 Task: Search one way flight ticket for 1 adult, 5 children, 2 infants in seat and 1 infant on lap in first from Raleigh: Raleigh-durham International Airport to Greensboro: Piedmont Triad International Airport on 5-1-2023. Choice of flights is JetBlue. Number of bags: 7 checked bags. Price is upto 97000. Outbound departure time preference is 15:00.
Action: Mouse moved to (231, 305)
Screenshot: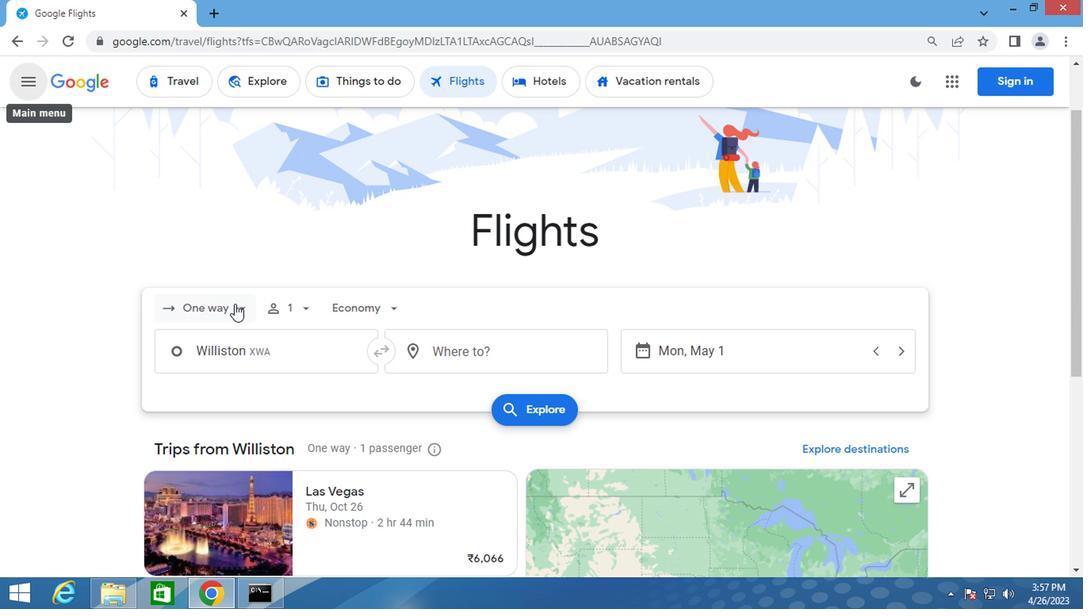 
Action: Mouse pressed left at (231, 305)
Screenshot: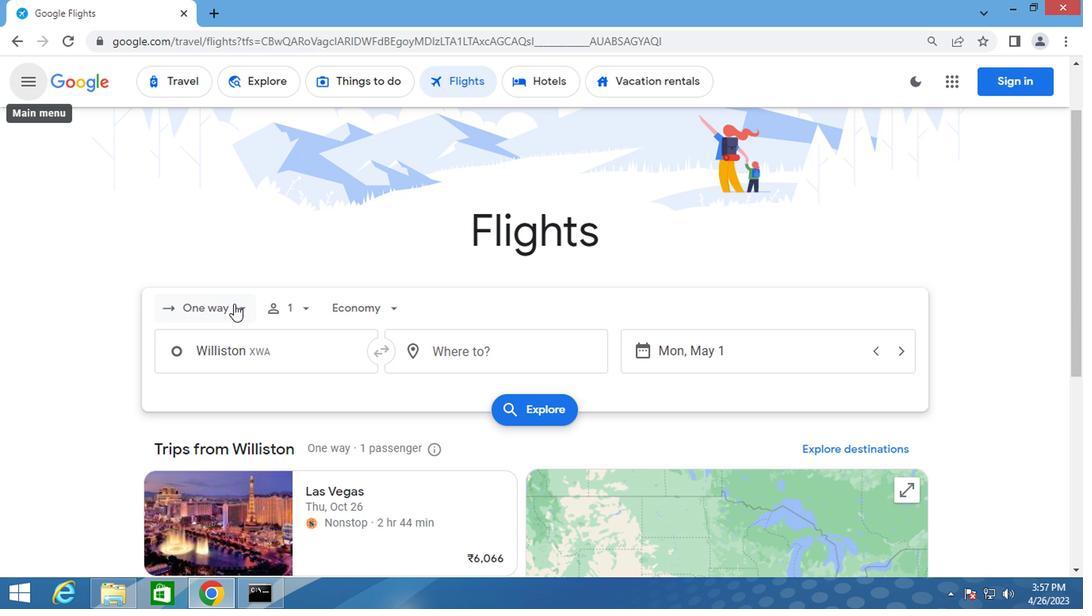 
Action: Mouse moved to (217, 376)
Screenshot: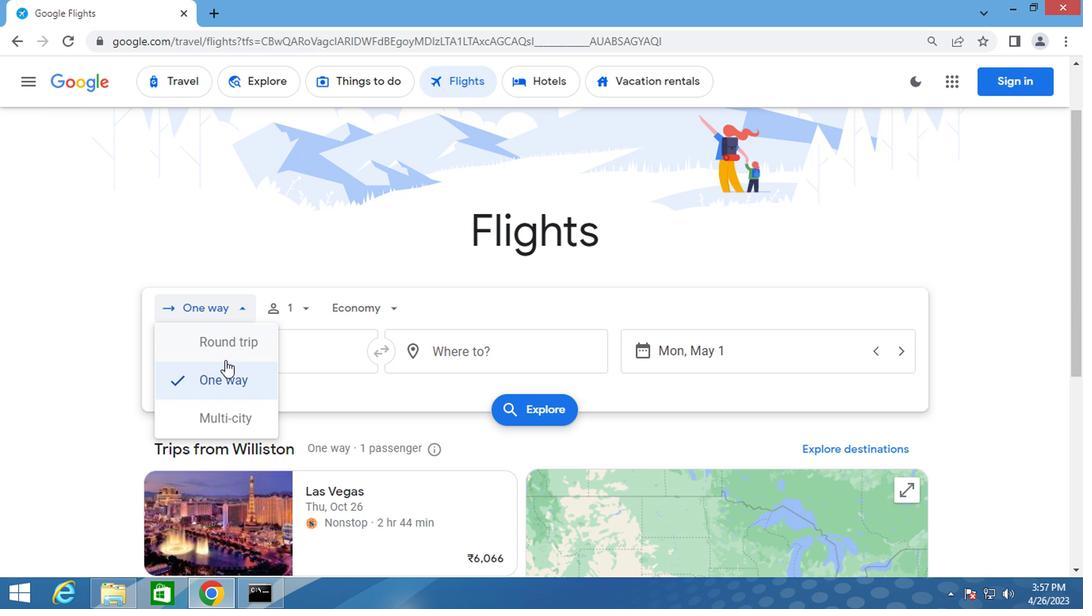 
Action: Mouse pressed left at (217, 376)
Screenshot: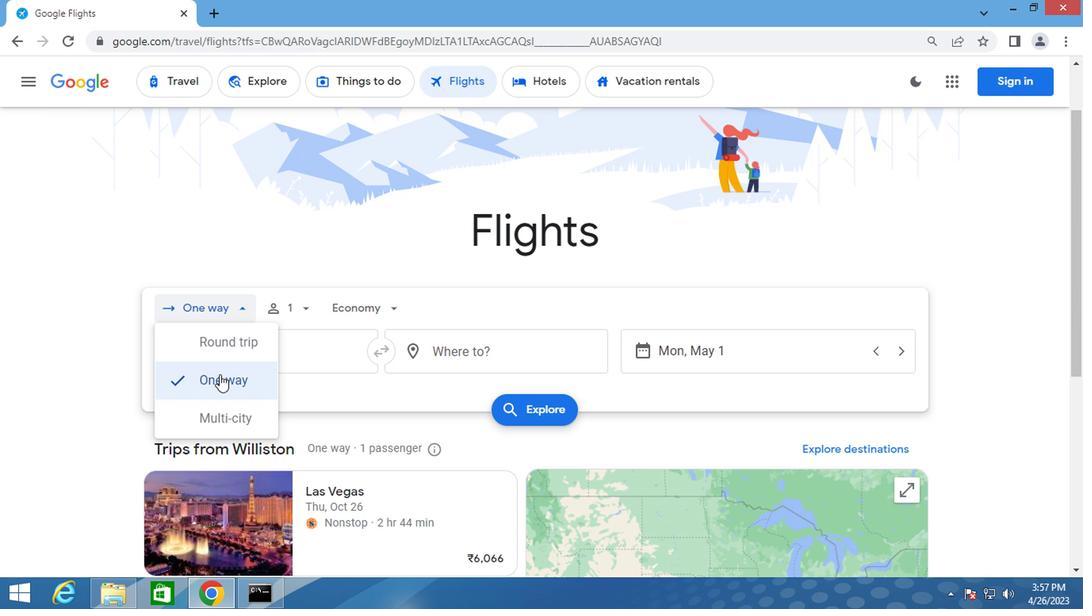 
Action: Mouse moved to (295, 317)
Screenshot: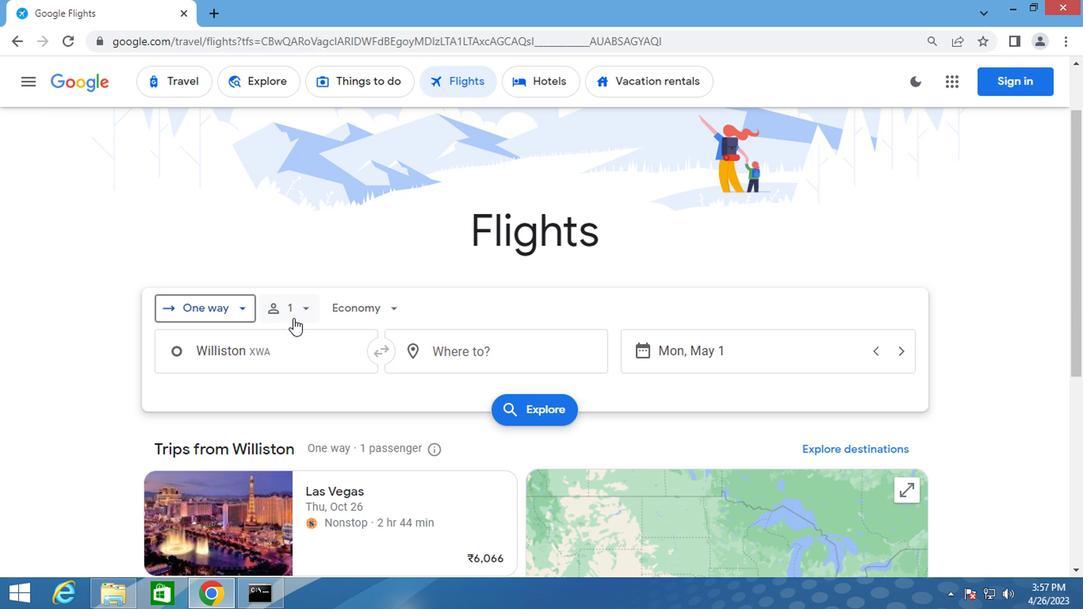 
Action: Mouse pressed left at (295, 317)
Screenshot: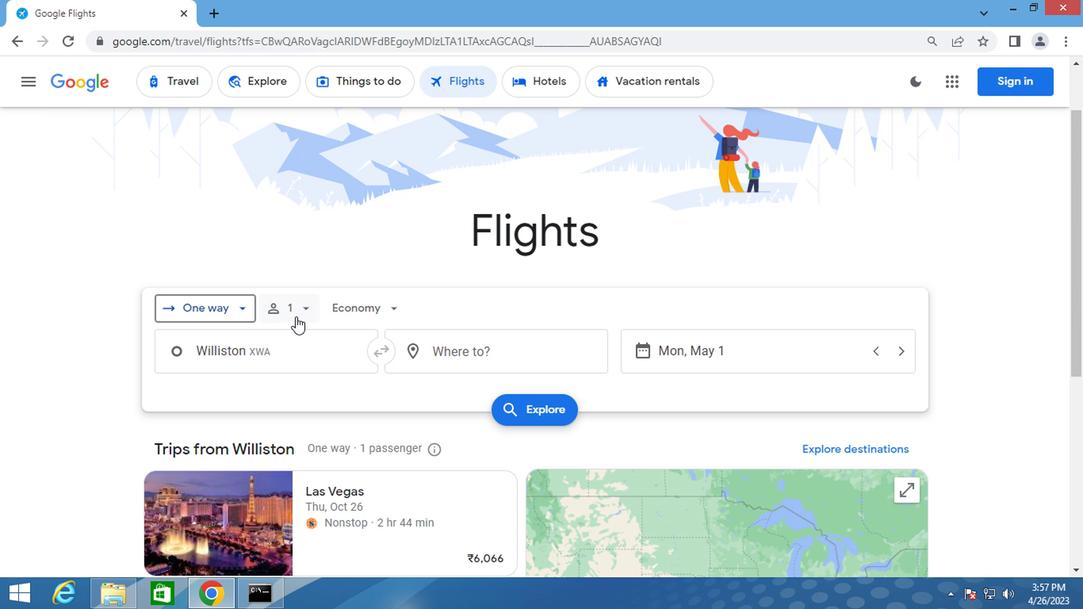 
Action: Mouse moved to (420, 384)
Screenshot: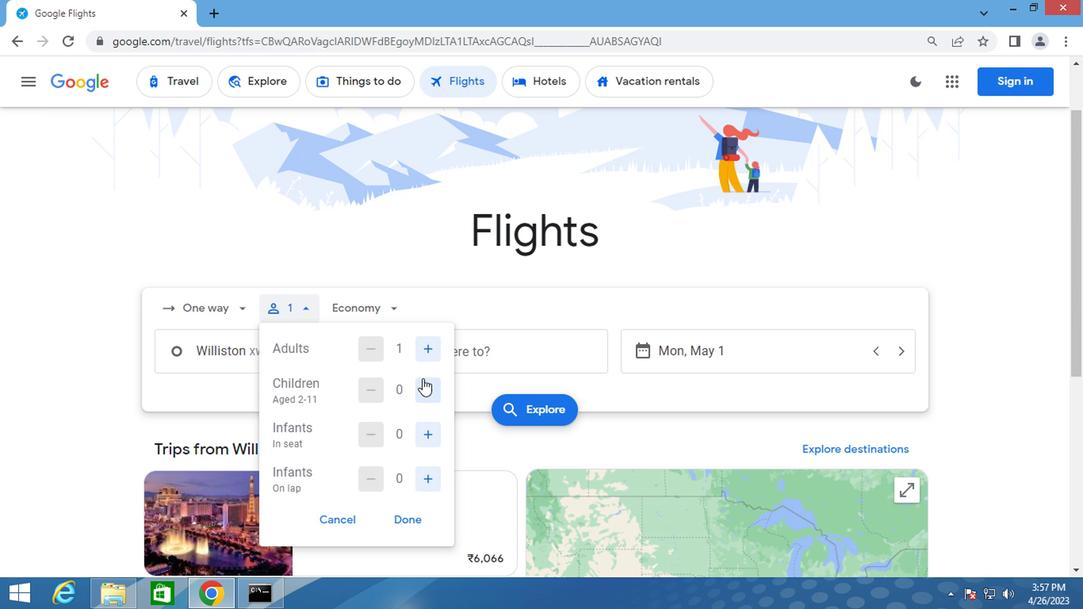 
Action: Mouse pressed left at (420, 384)
Screenshot: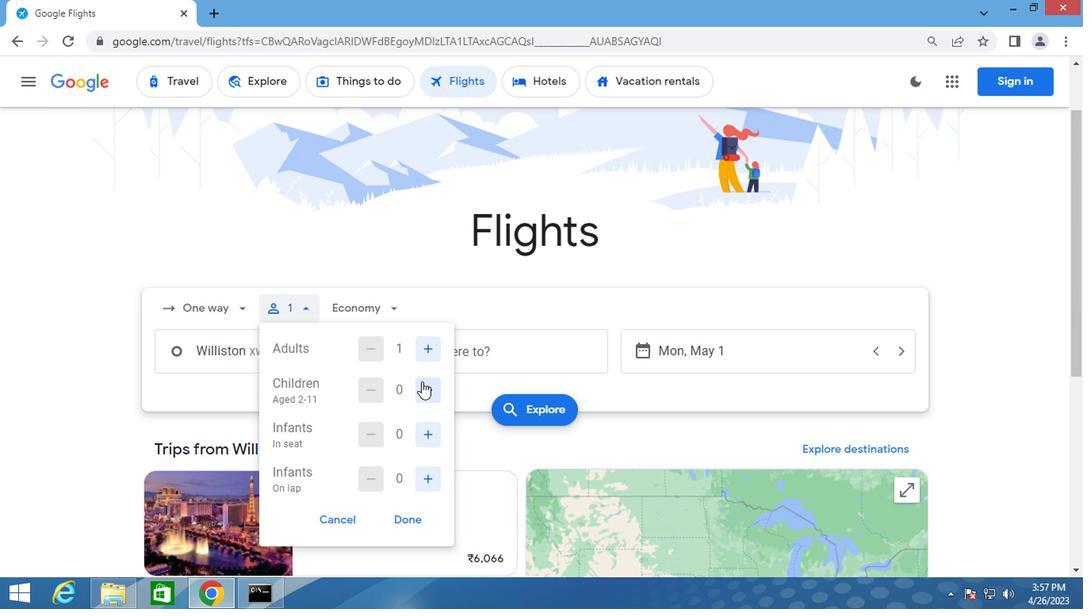 
Action: Mouse pressed left at (420, 384)
Screenshot: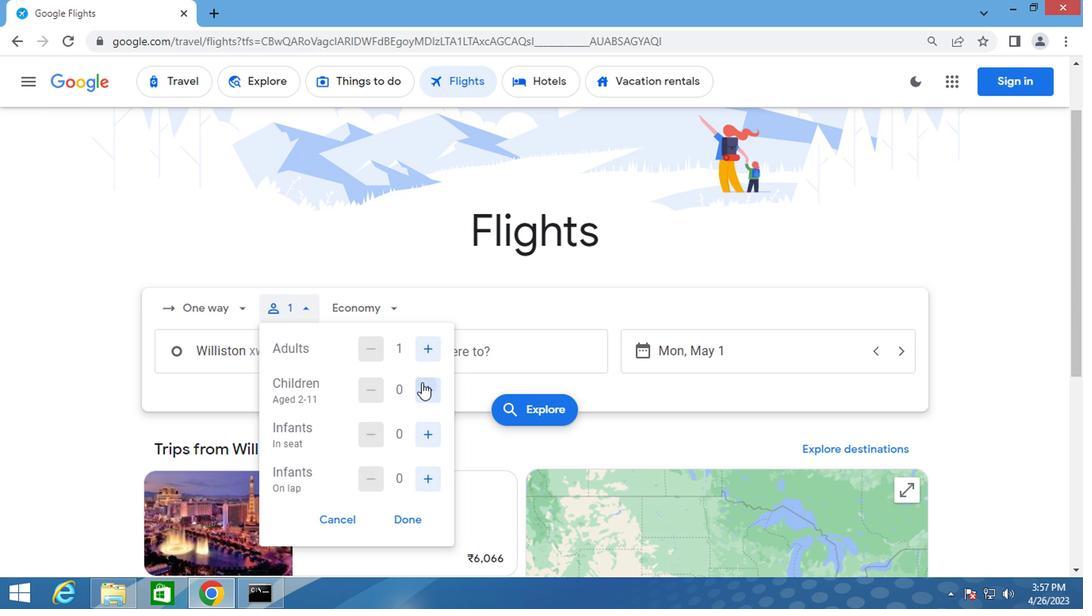 
Action: Mouse moved to (421, 384)
Screenshot: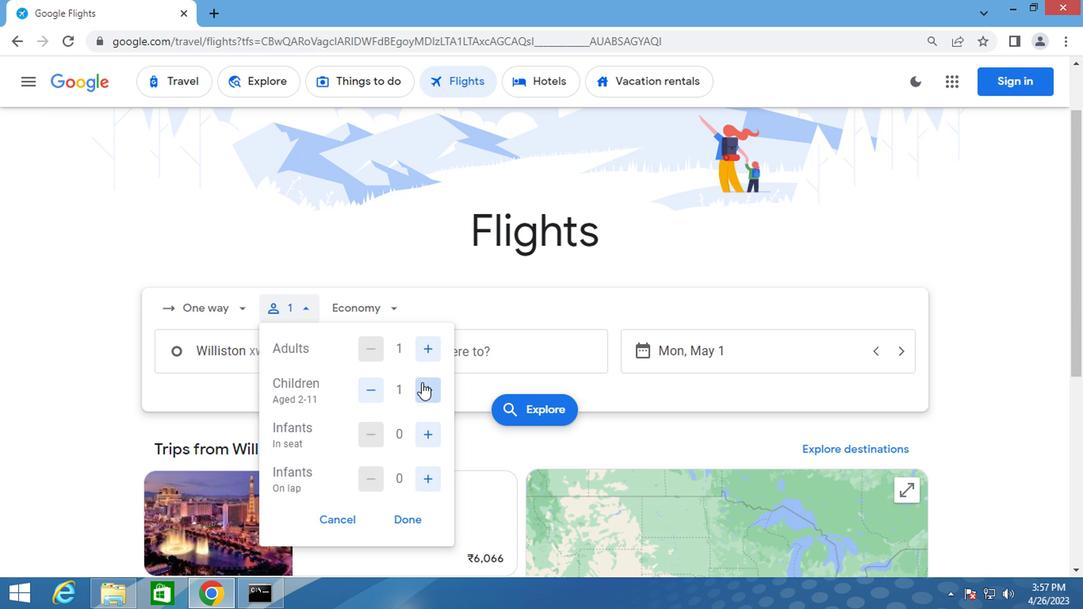 
Action: Mouse pressed left at (421, 384)
Screenshot: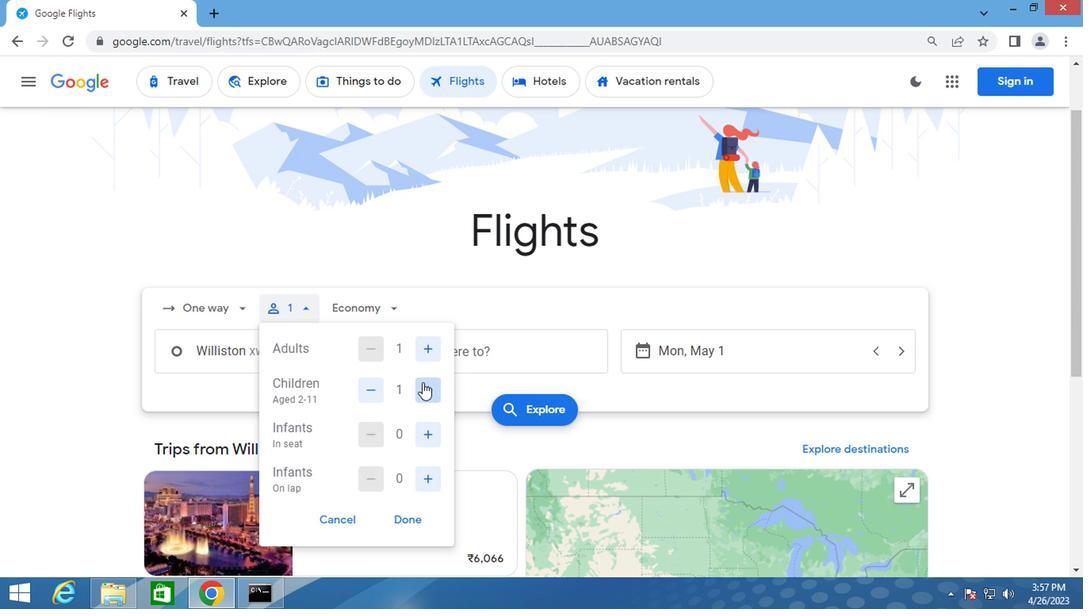 
Action: Mouse moved to (421, 384)
Screenshot: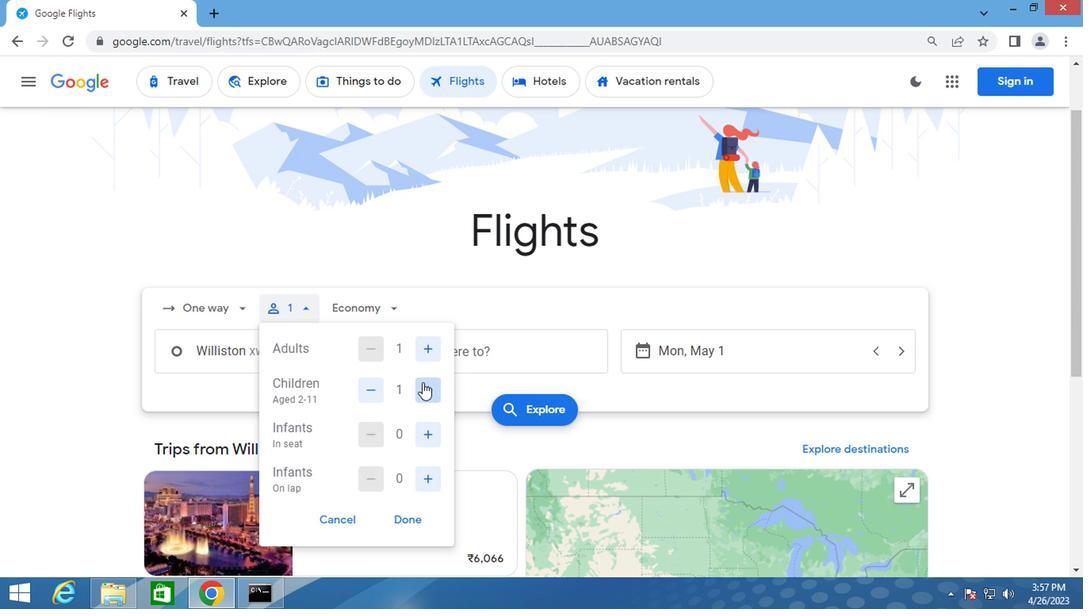 
Action: Mouse pressed left at (421, 384)
Screenshot: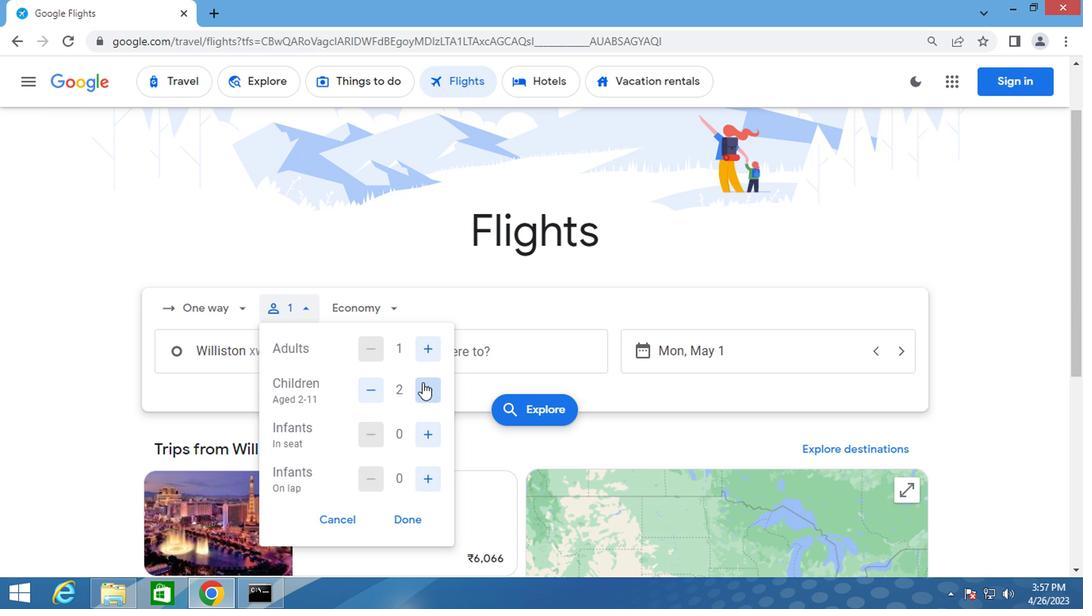 
Action: Mouse pressed left at (421, 384)
Screenshot: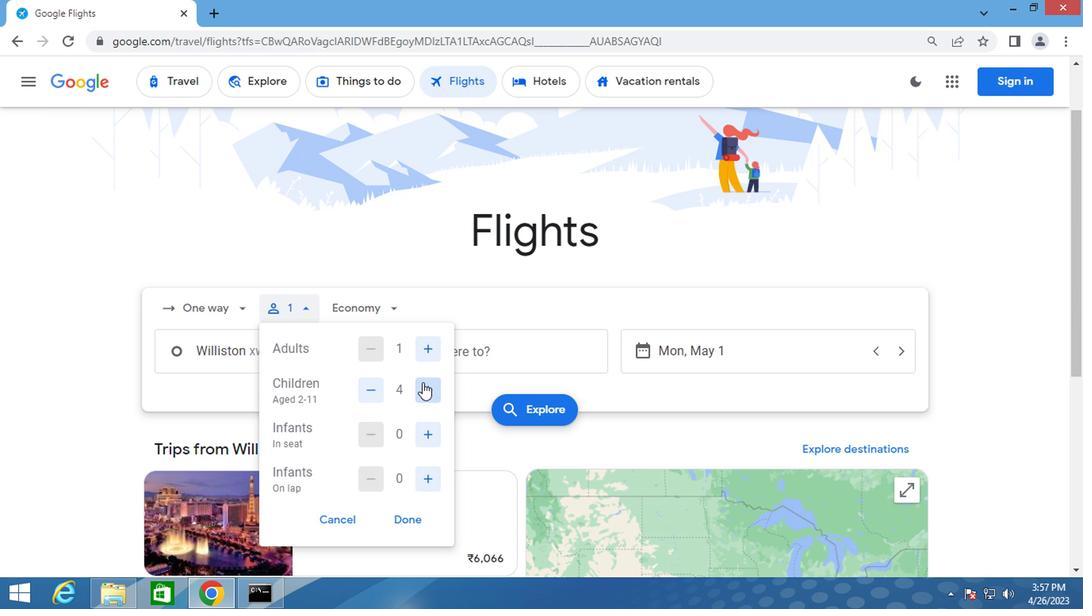 
Action: Mouse moved to (432, 429)
Screenshot: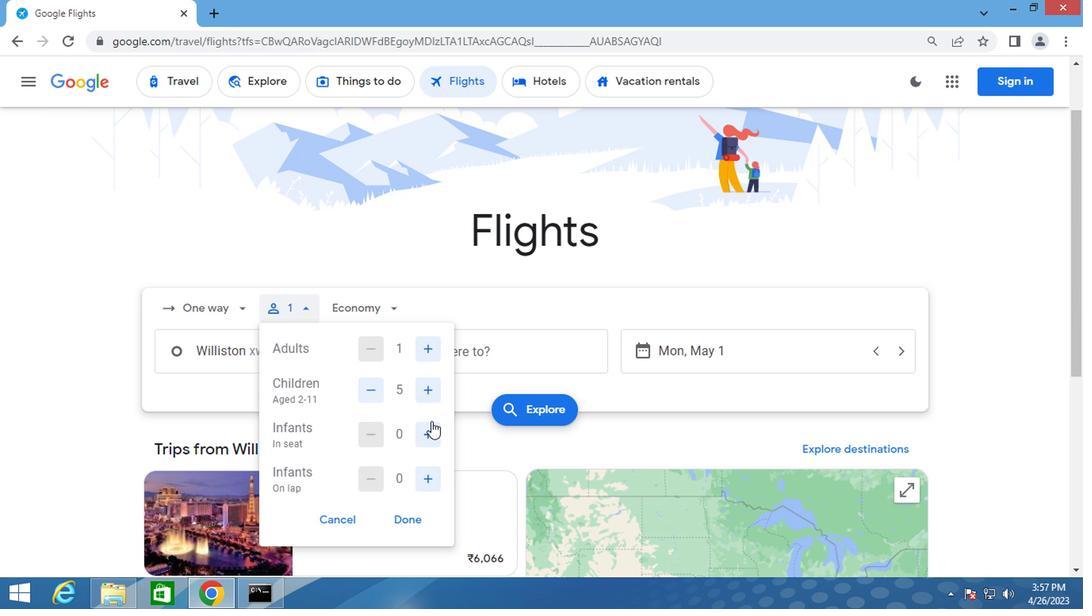 
Action: Mouse pressed left at (432, 429)
Screenshot: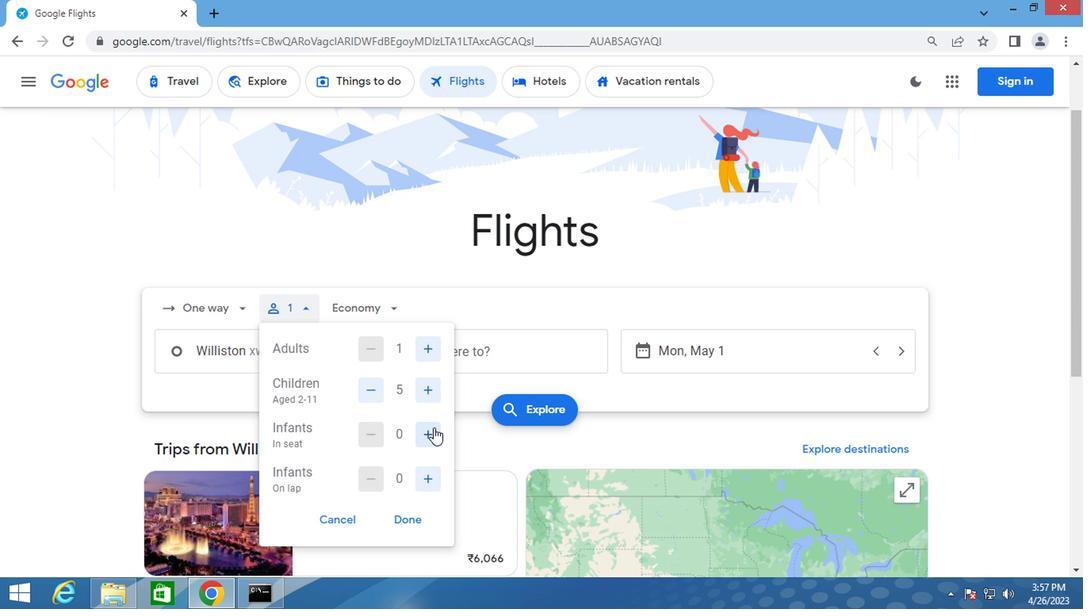 
Action: Mouse pressed left at (432, 429)
Screenshot: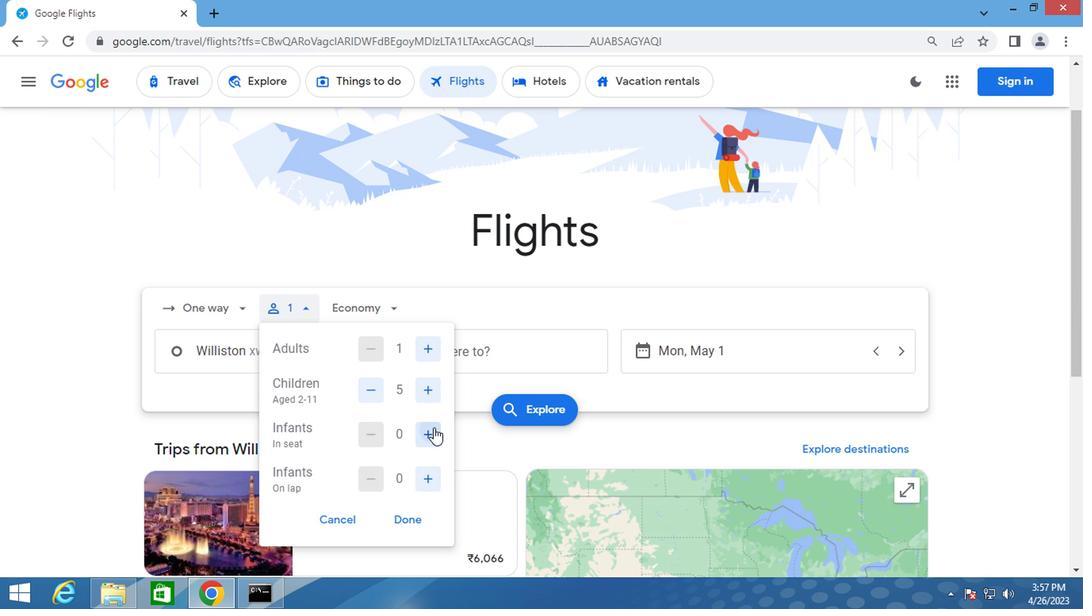 
Action: Mouse moved to (422, 479)
Screenshot: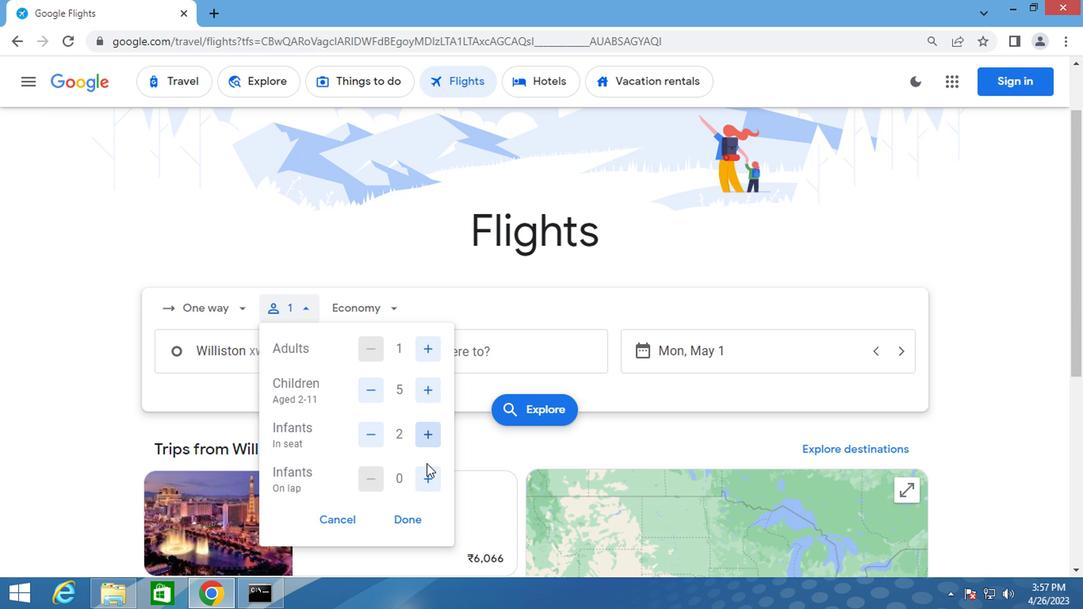
Action: Mouse pressed left at (422, 479)
Screenshot: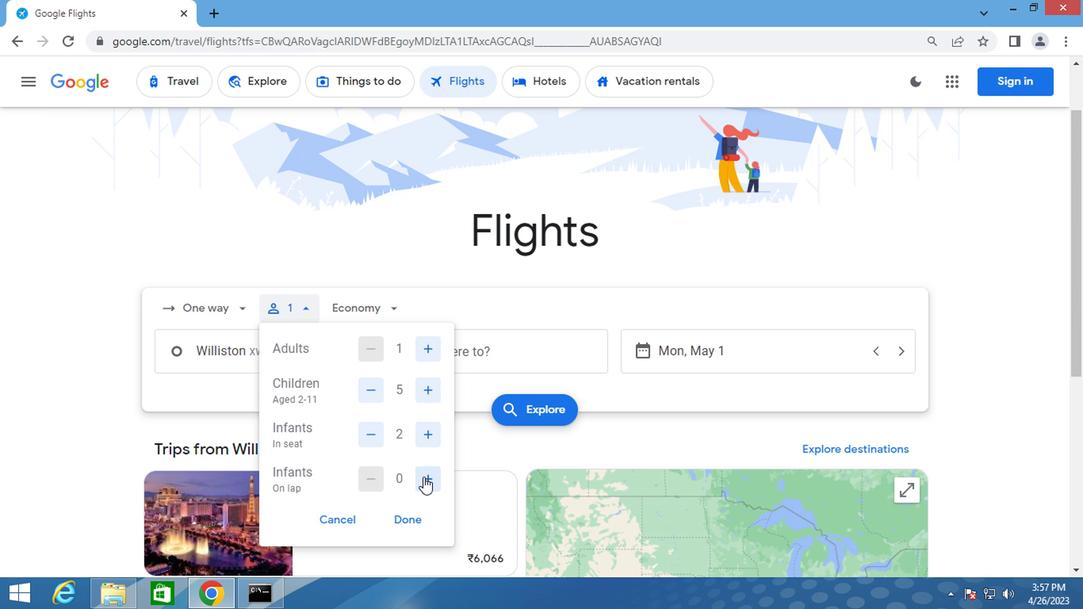 
Action: Mouse moved to (365, 317)
Screenshot: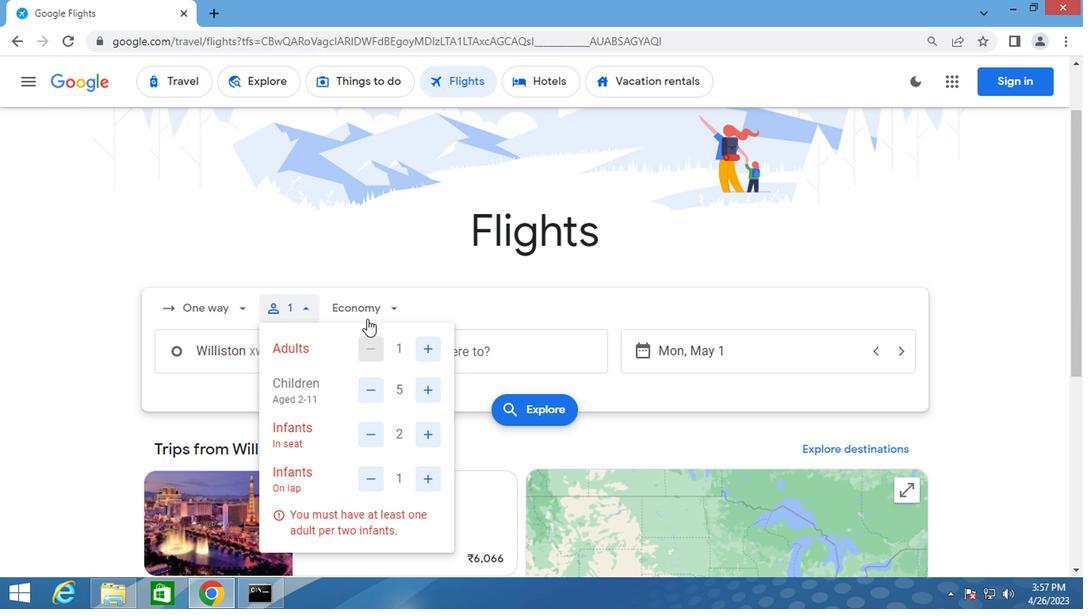 
Action: Mouse pressed left at (365, 317)
Screenshot: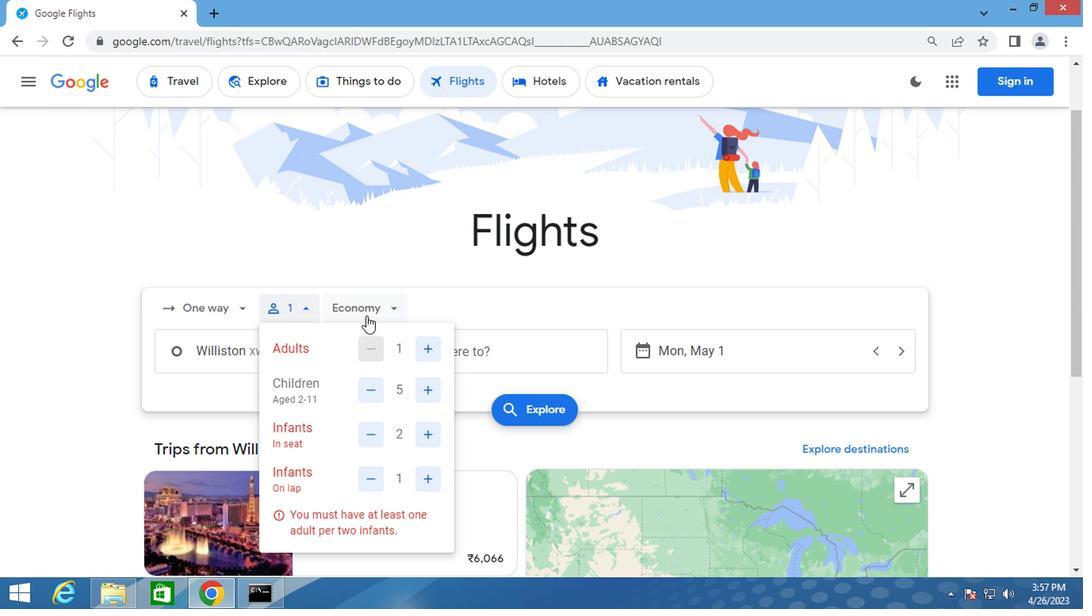 
Action: Mouse moved to (380, 452)
Screenshot: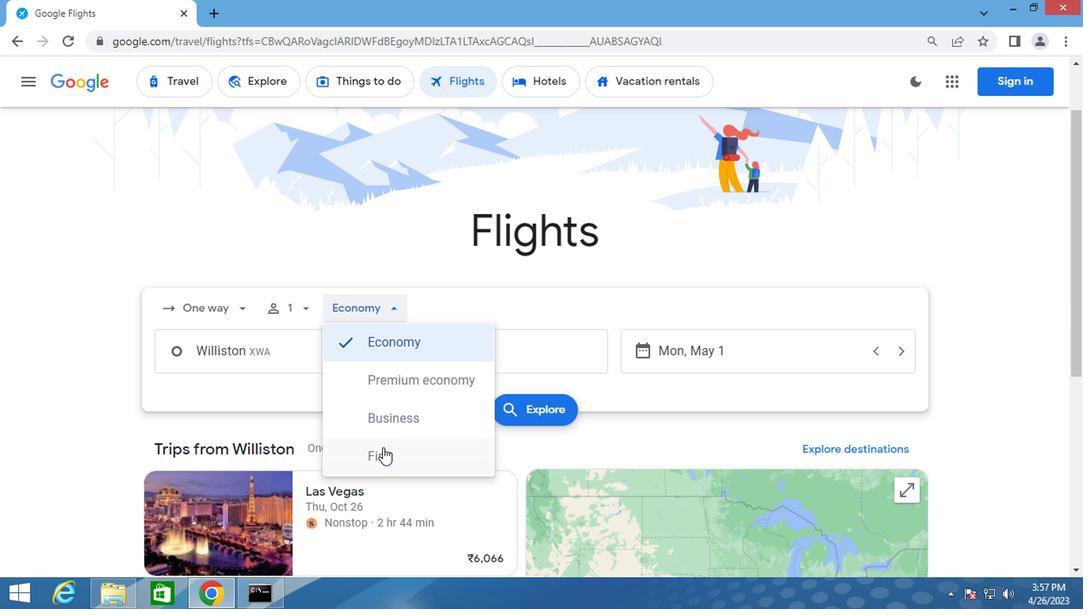 
Action: Mouse pressed left at (380, 452)
Screenshot: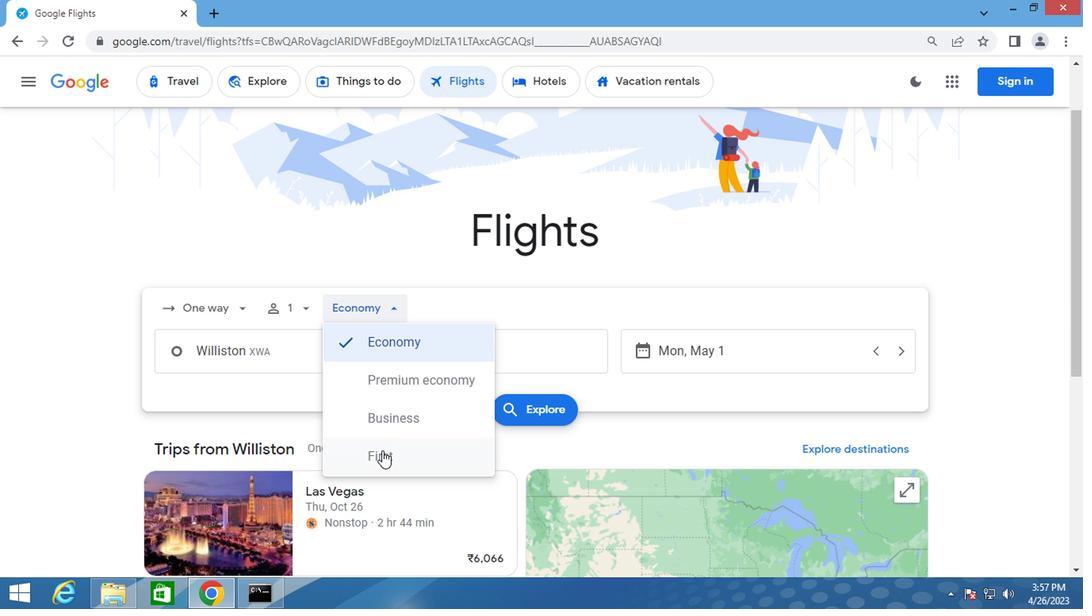 
Action: Mouse moved to (279, 350)
Screenshot: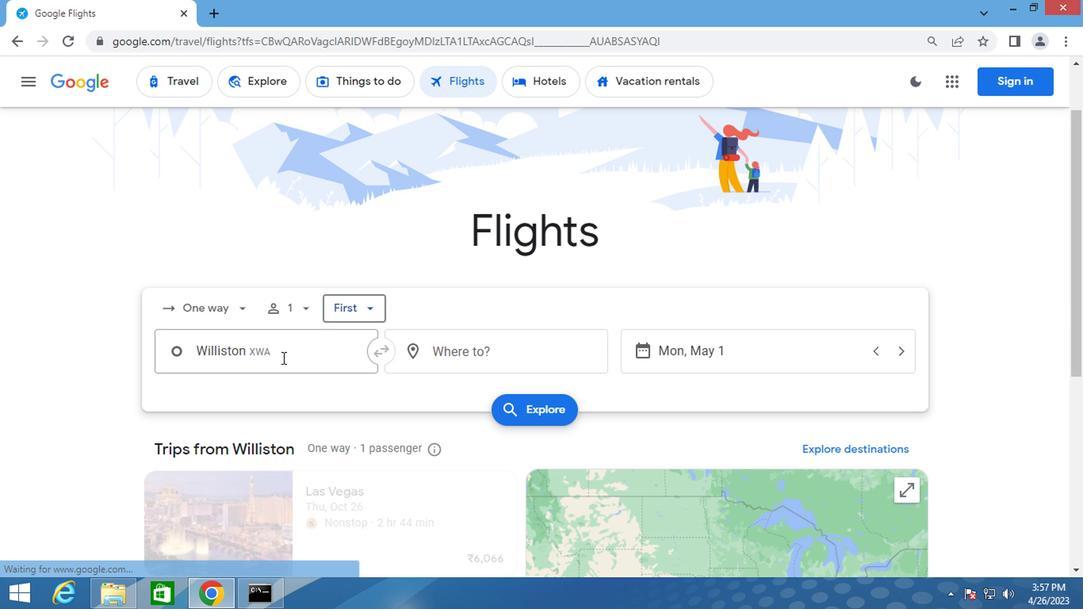 
Action: Mouse pressed left at (279, 350)
Screenshot: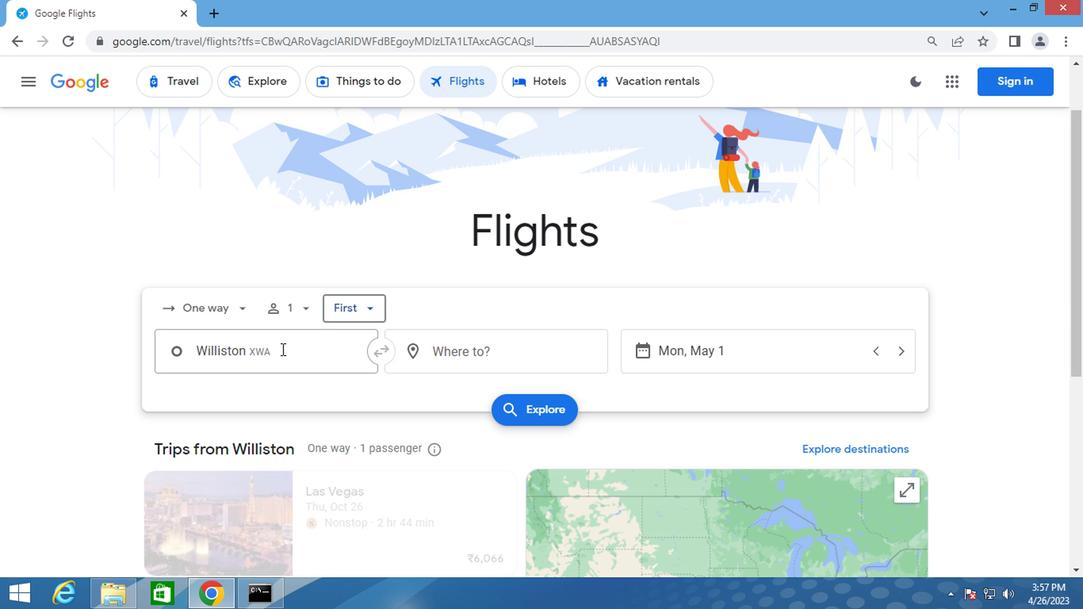 
Action: Mouse moved to (279, 349)
Screenshot: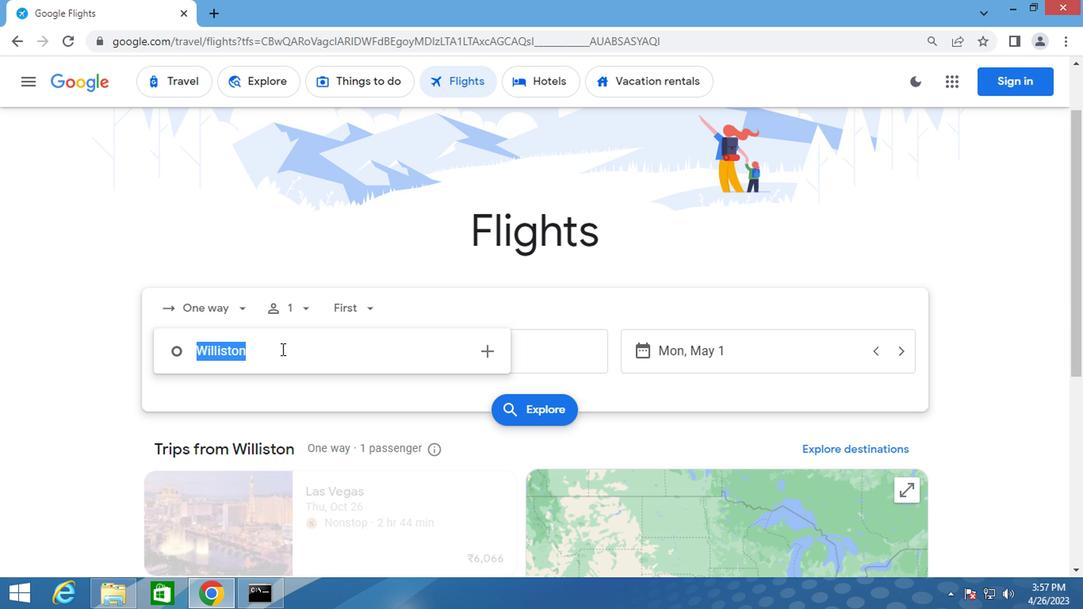 
Action: Key pressed raleigh
Screenshot: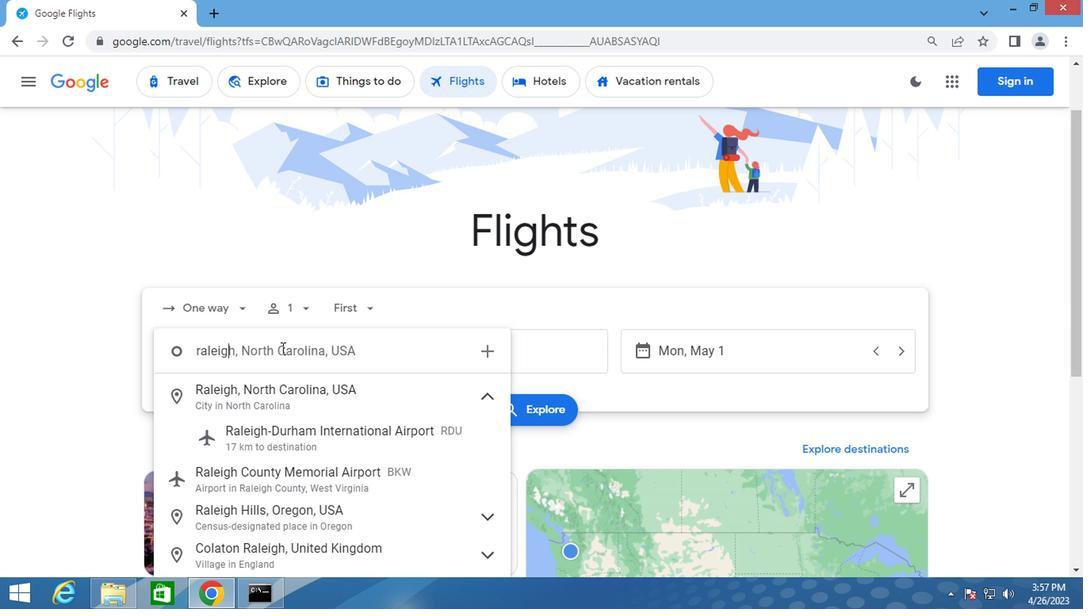 
Action: Mouse moved to (282, 440)
Screenshot: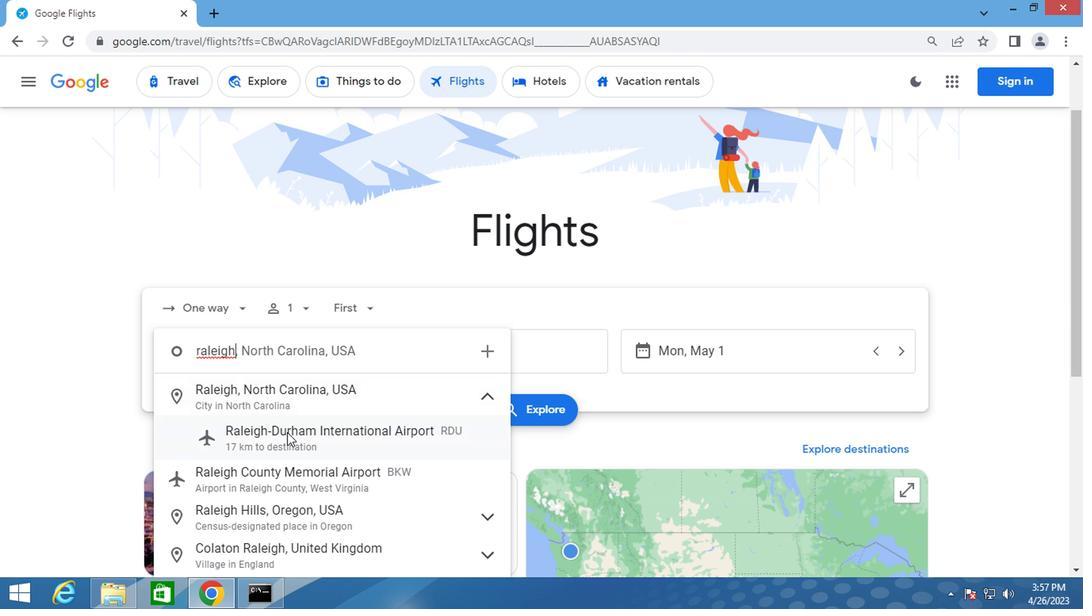 
Action: Mouse pressed left at (282, 440)
Screenshot: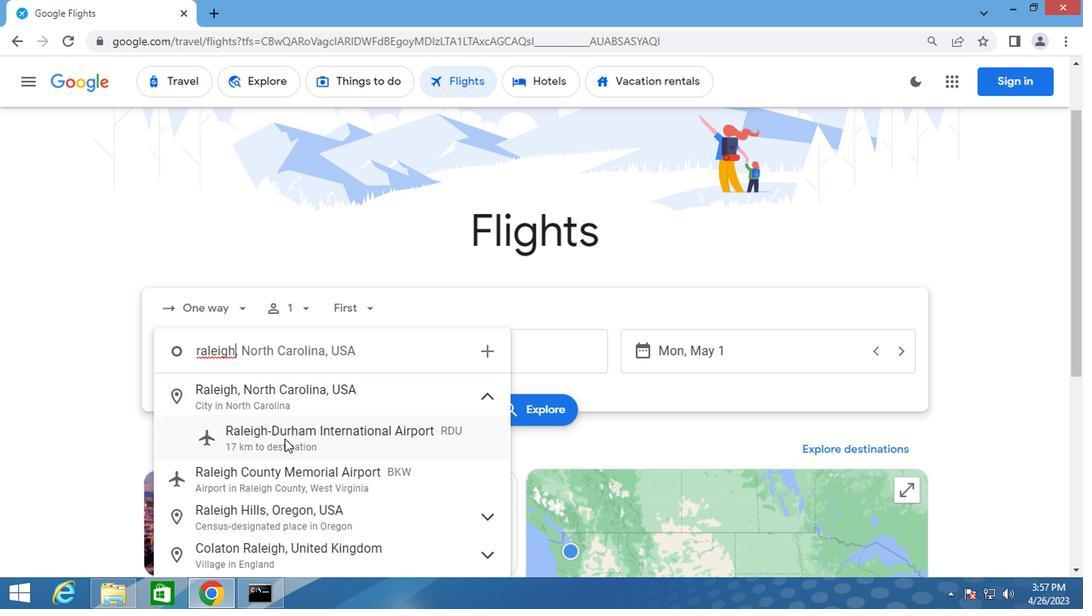
Action: Mouse moved to (454, 352)
Screenshot: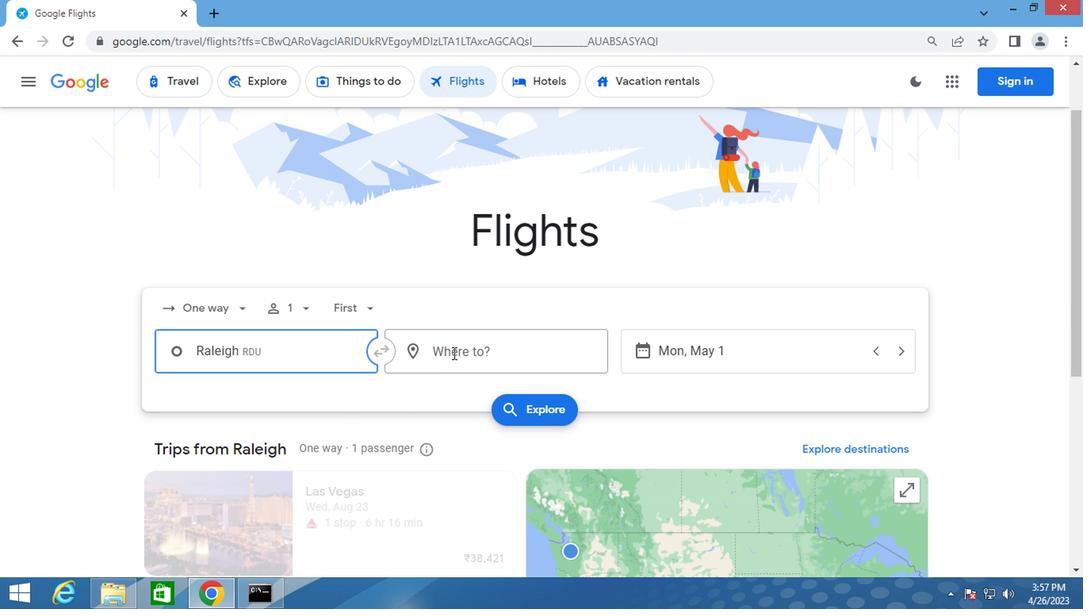 
Action: Mouse pressed left at (454, 352)
Screenshot: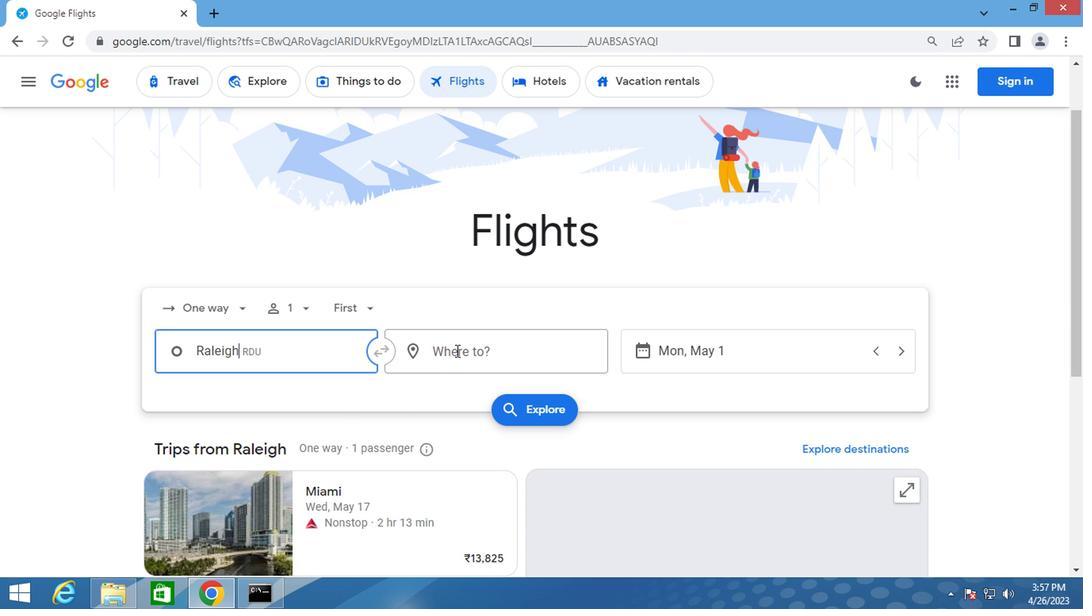 
Action: Key pressed greensboro
Screenshot: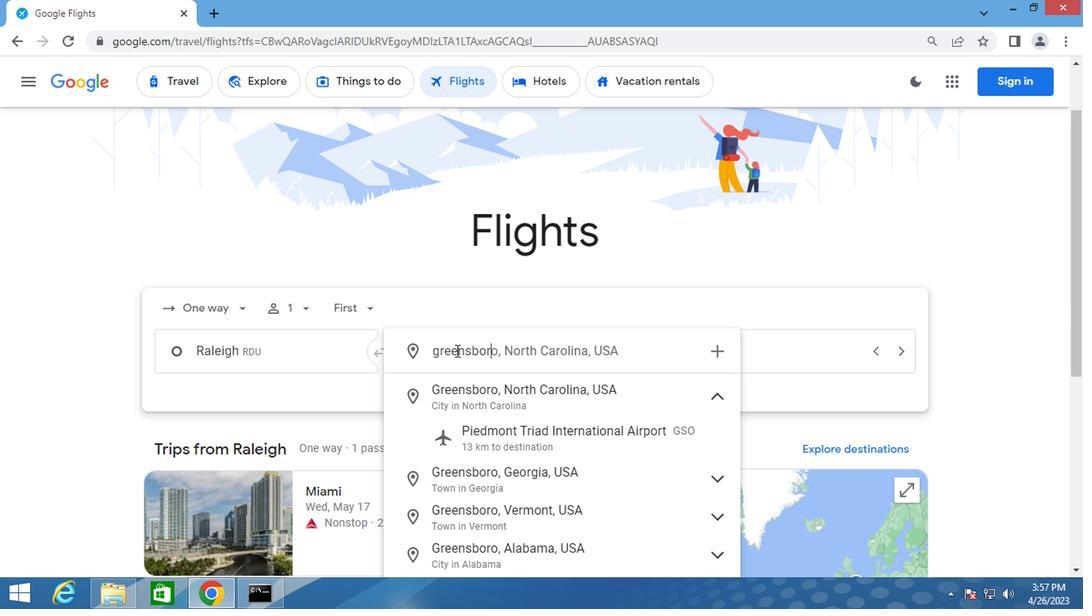 
Action: Mouse moved to (495, 424)
Screenshot: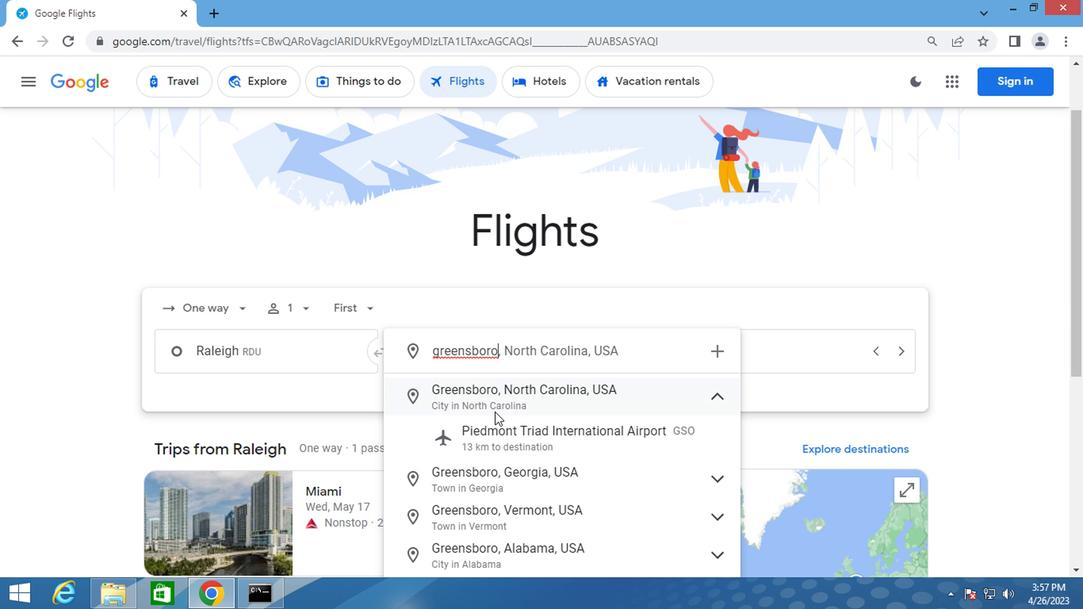 
Action: Mouse pressed left at (495, 424)
Screenshot: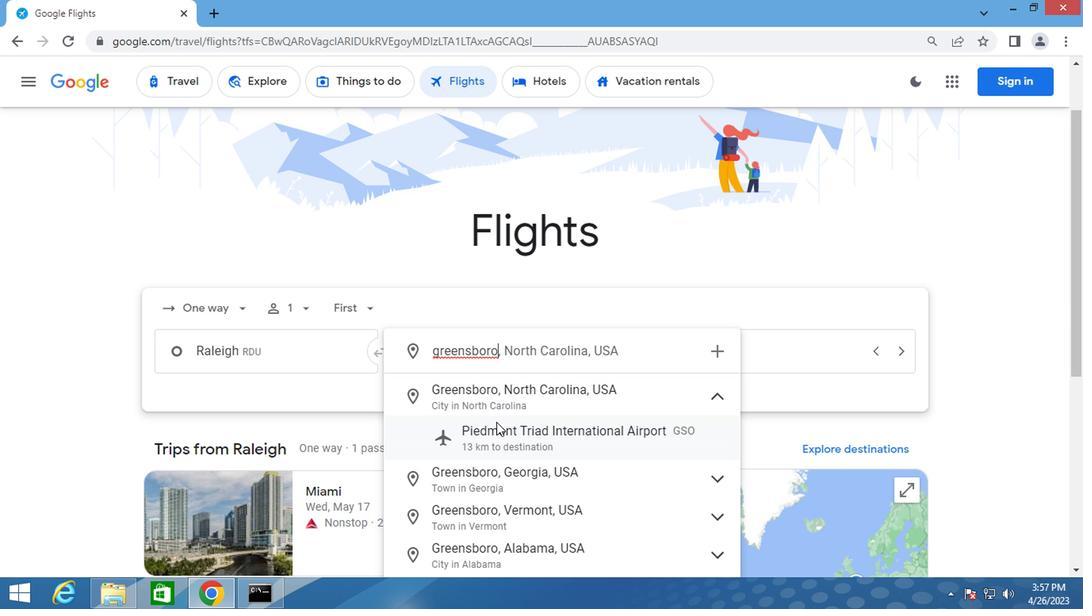 
Action: Mouse moved to (673, 355)
Screenshot: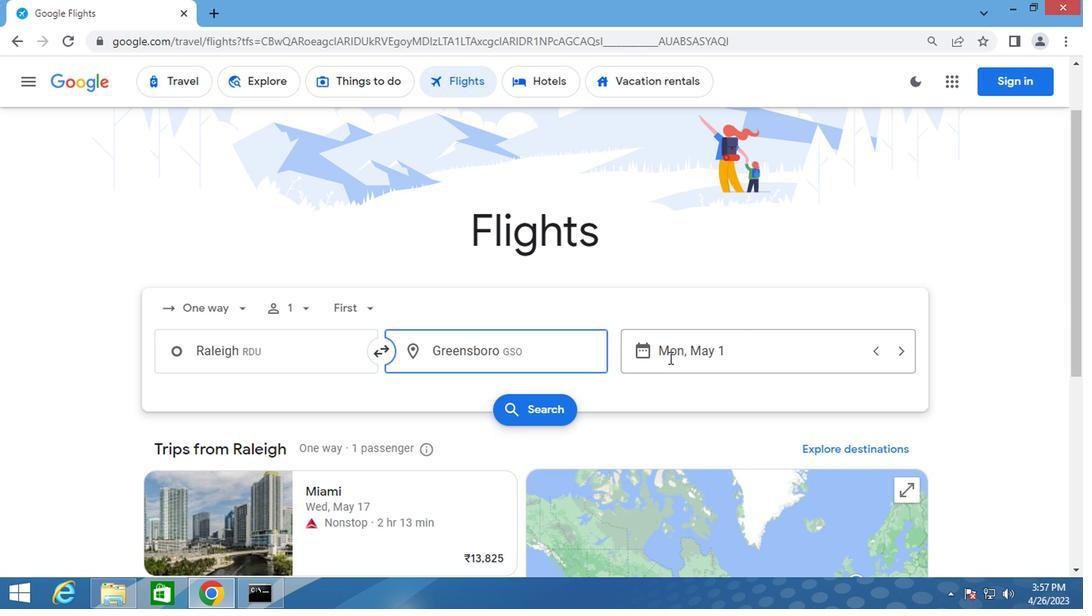 
Action: Mouse pressed left at (673, 355)
Screenshot: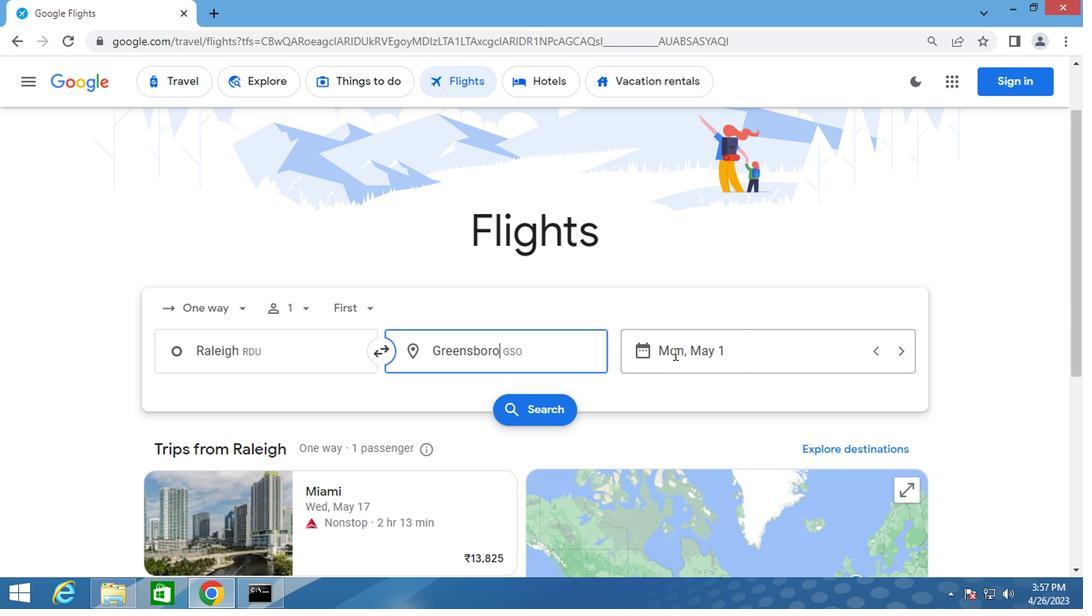 
Action: Mouse moved to (696, 297)
Screenshot: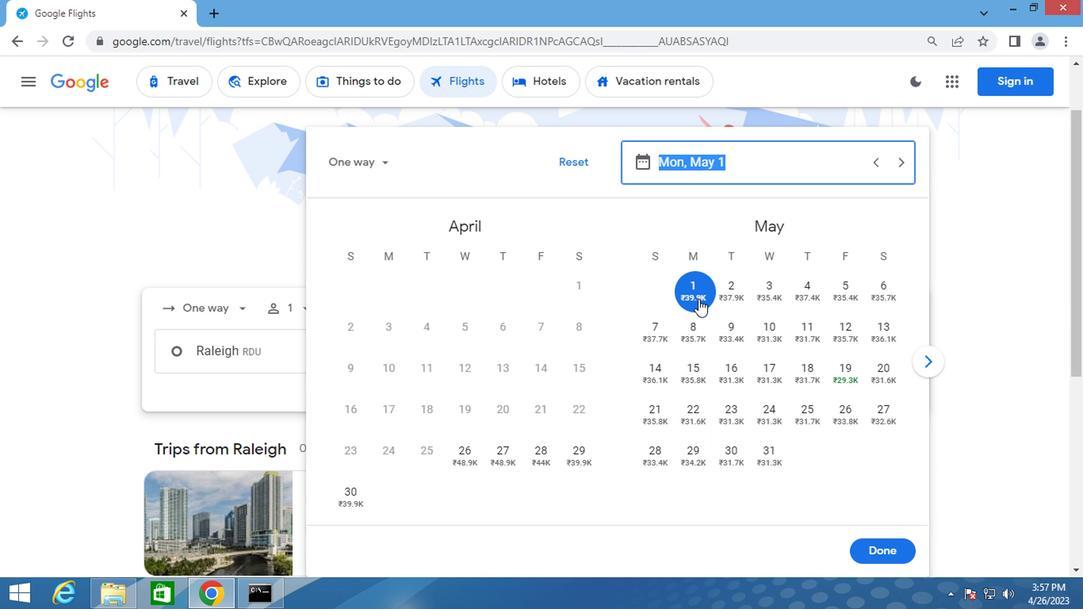 
Action: Mouse pressed left at (696, 297)
Screenshot: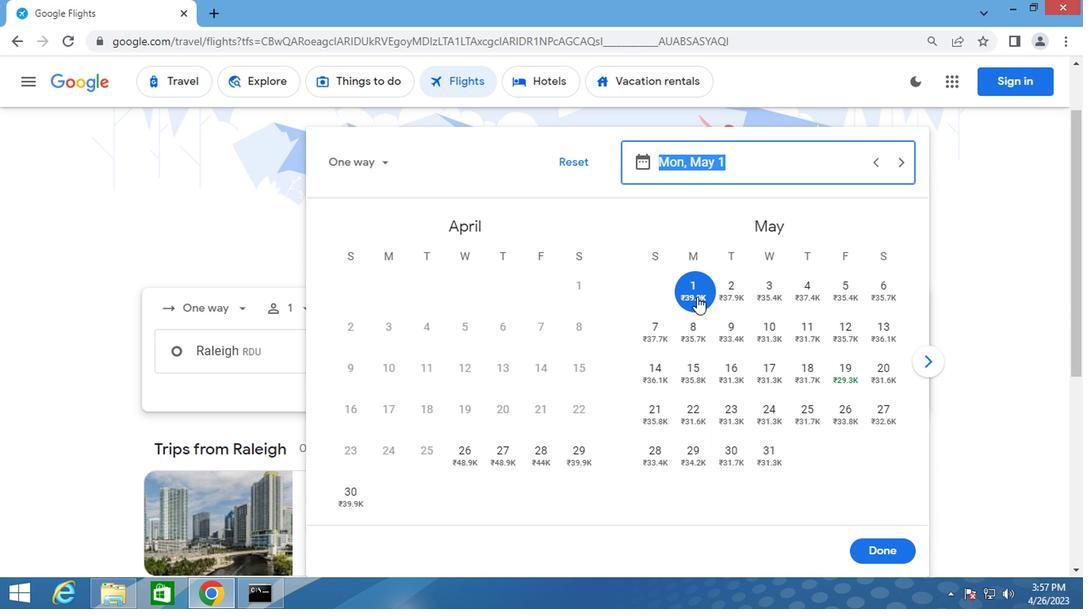 
Action: Mouse moved to (902, 550)
Screenshot: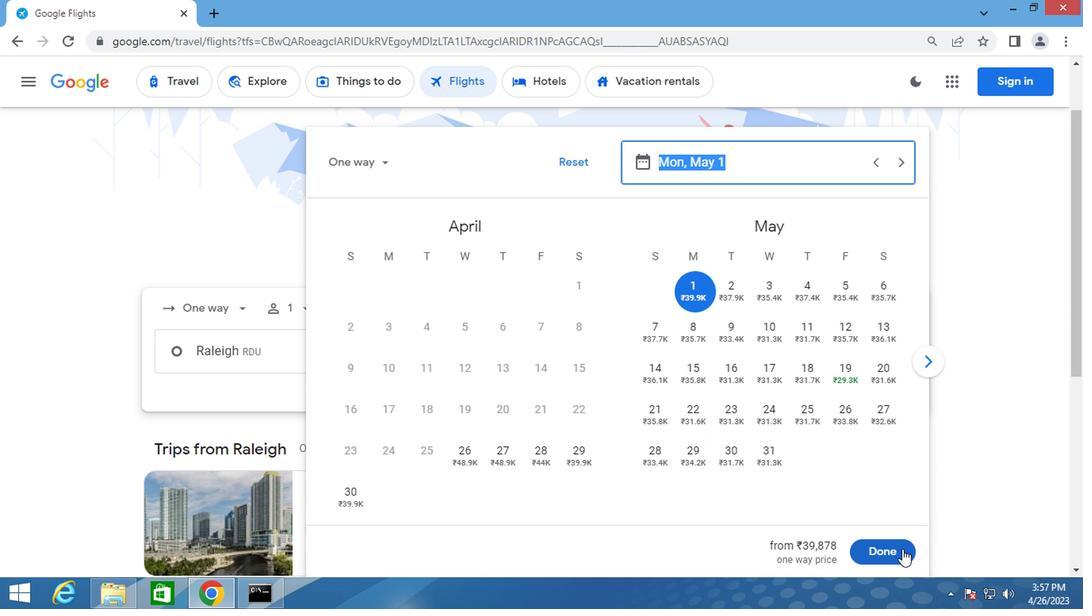 
Action: Mouse pressed left at (902, 550)
Screenshot: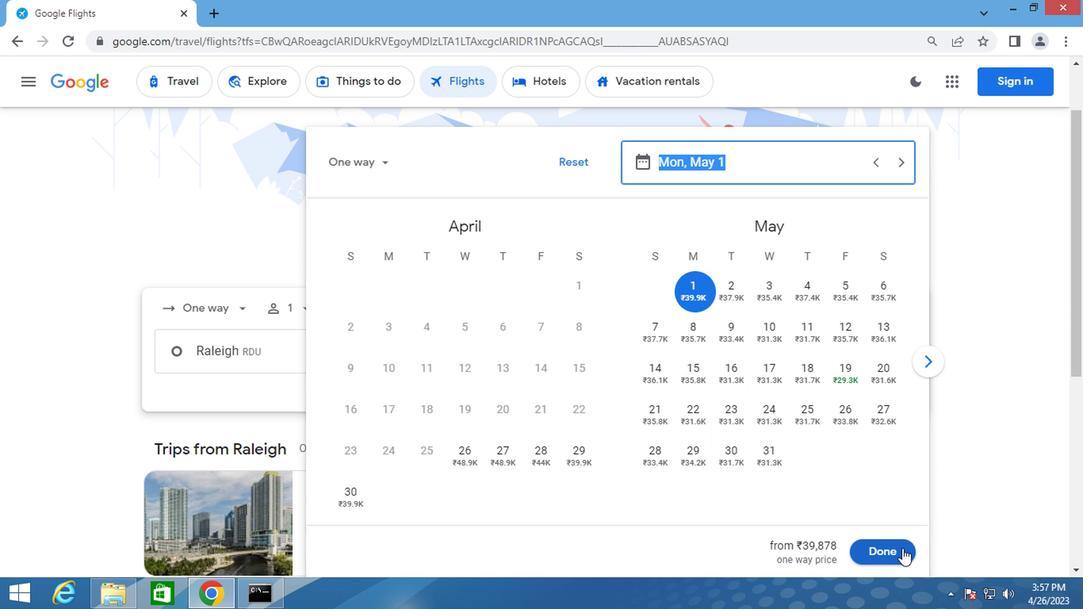 
Action: Mouse moved to (556, 409)
Screenshot: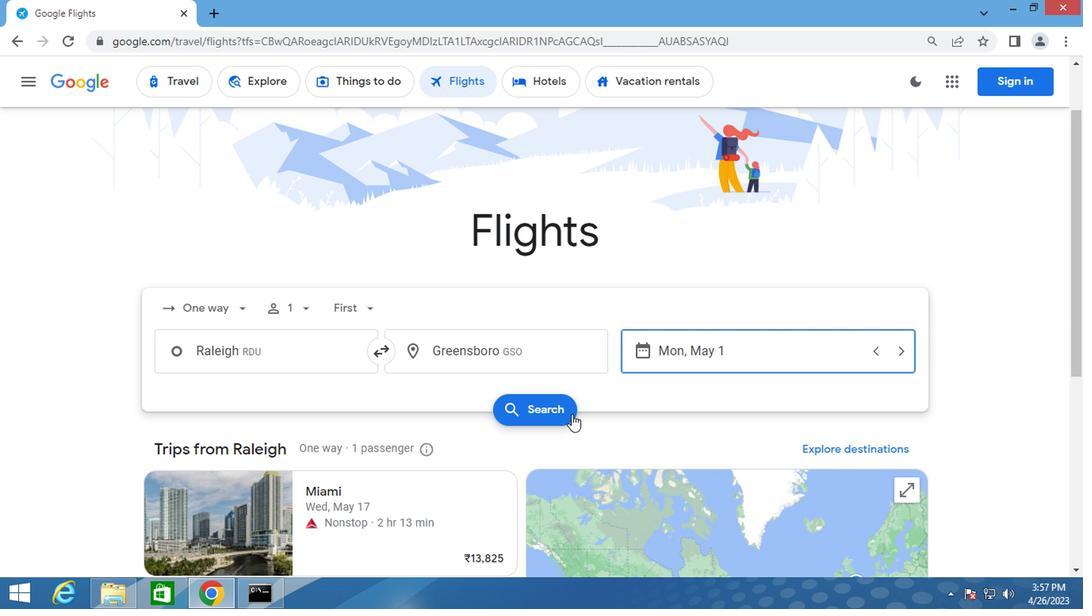 
Action: Mouse pressed left at (556, 409)
Screenshot: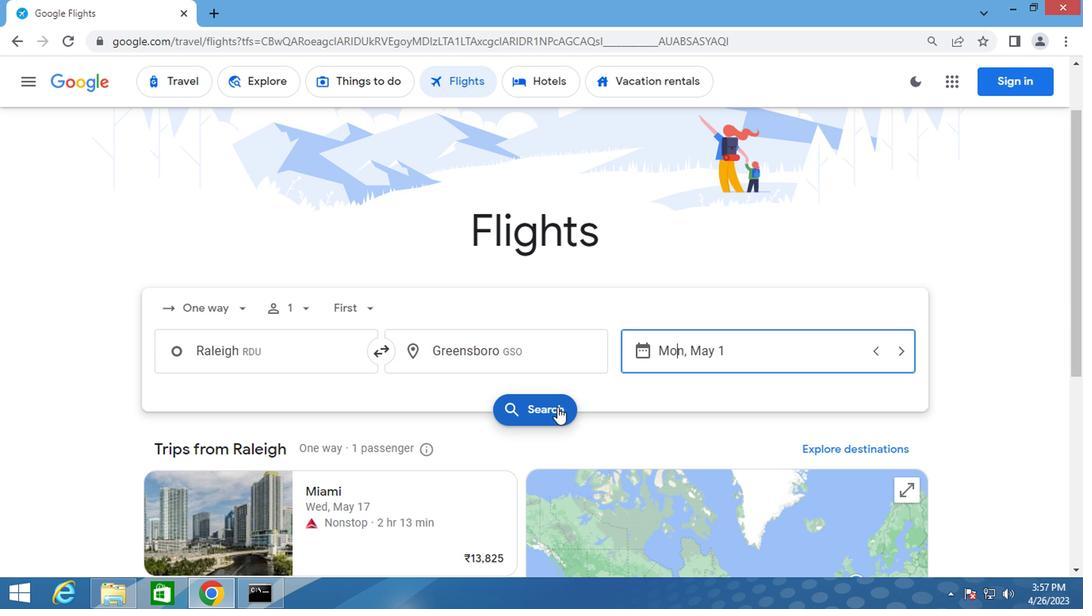 
Action: Mouse moved to (185, 220)
Screenshot: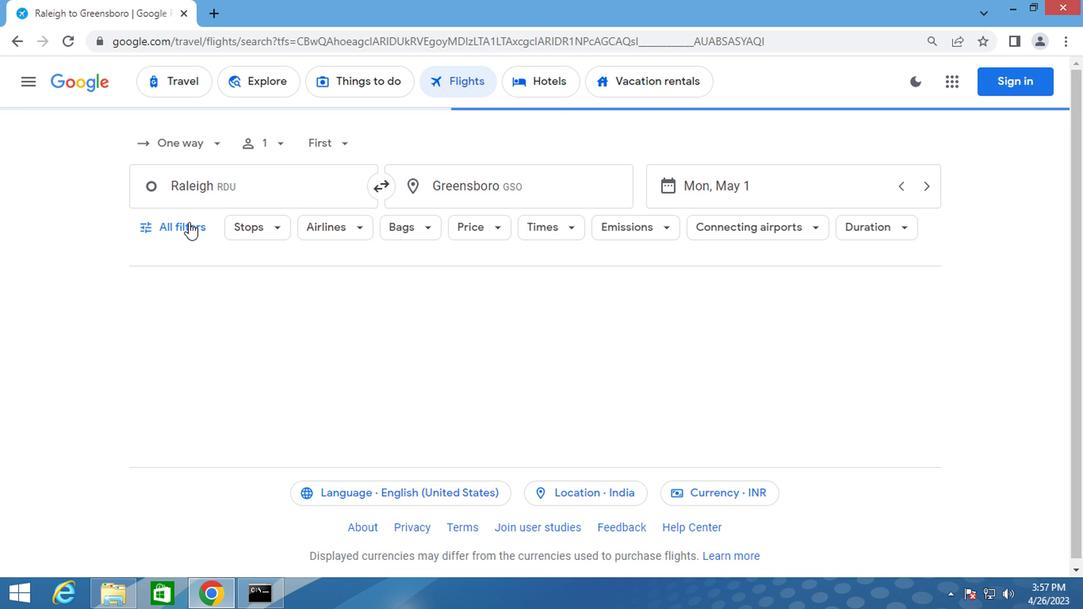 
Action: Mouse pressed left at (185, 220)
Screenshot: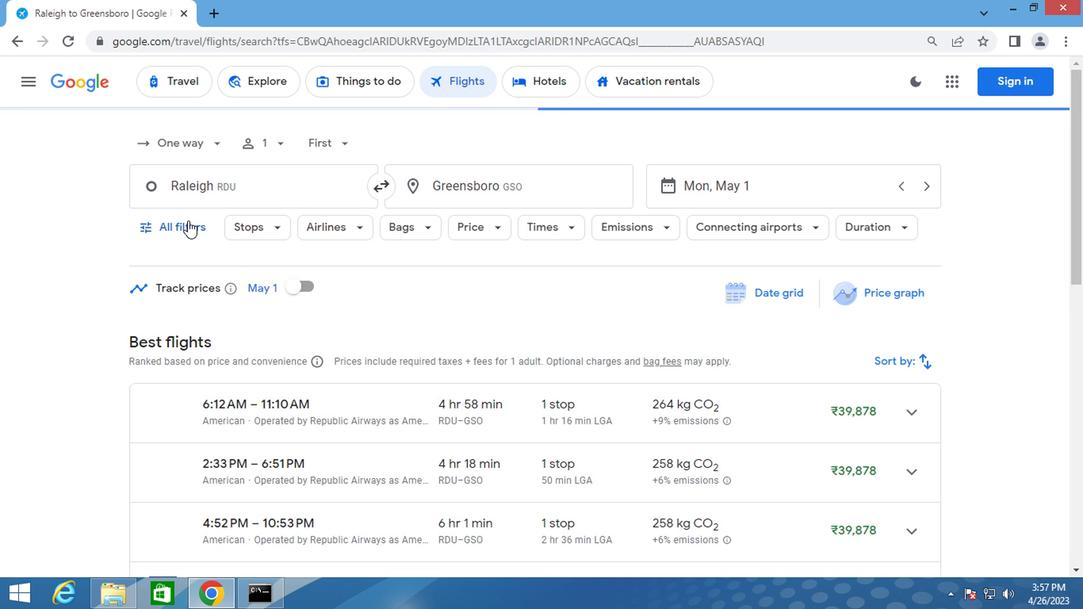
Action: Mouse moved to (242, 396)
Screenshot: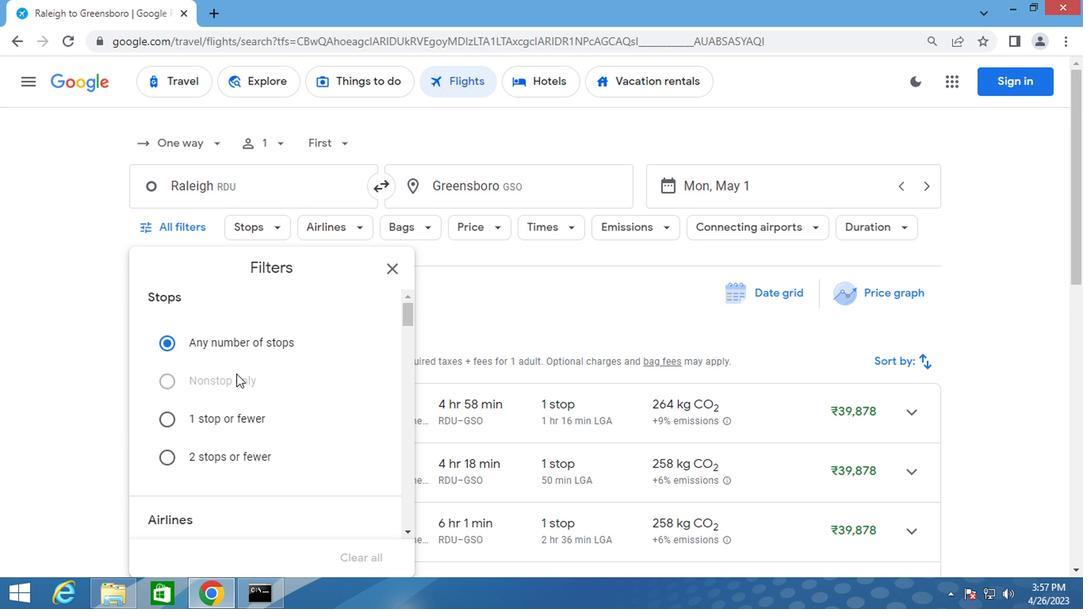 
Action: Mouse scrolled (242, 396) with delta (0, 0)
Screenshot: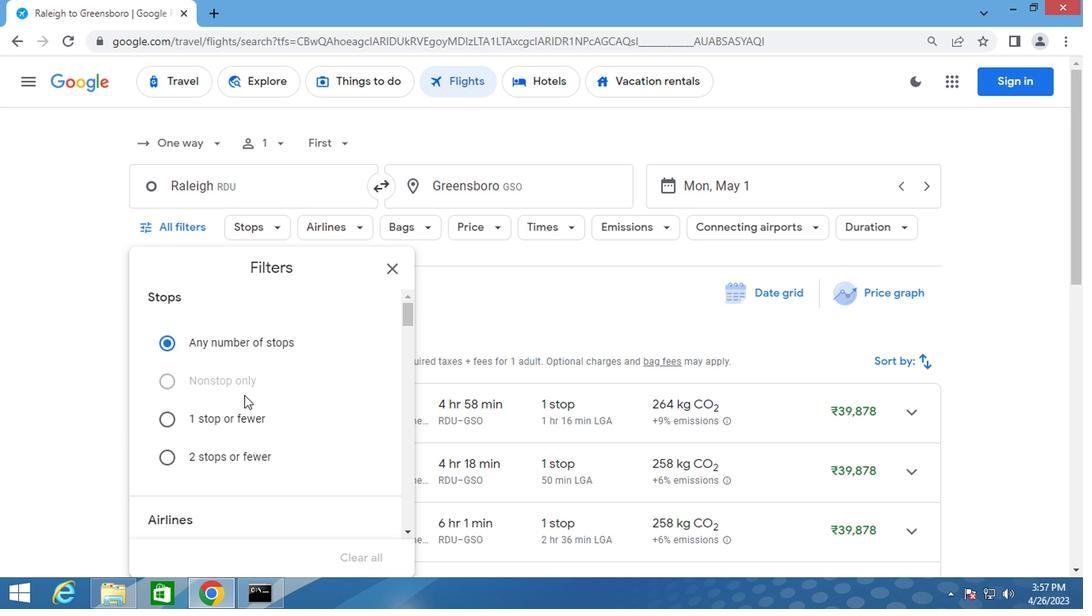 
Action: Mouse moved to (243, 396)
Screenshot: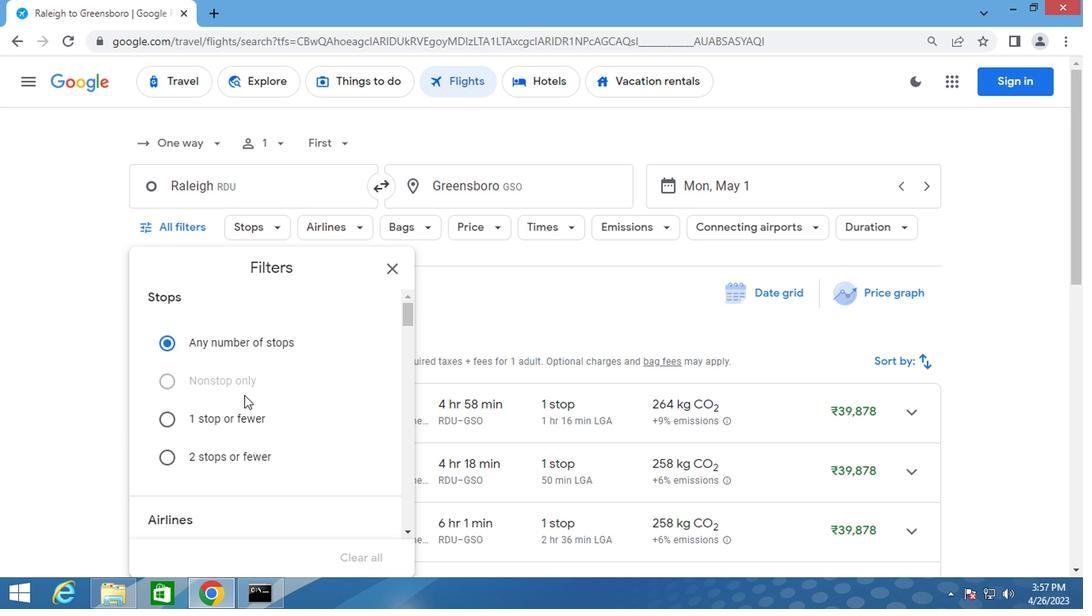 
Action: Mouse scrolled (243, 396) with delta (0, 0)
Screenshot: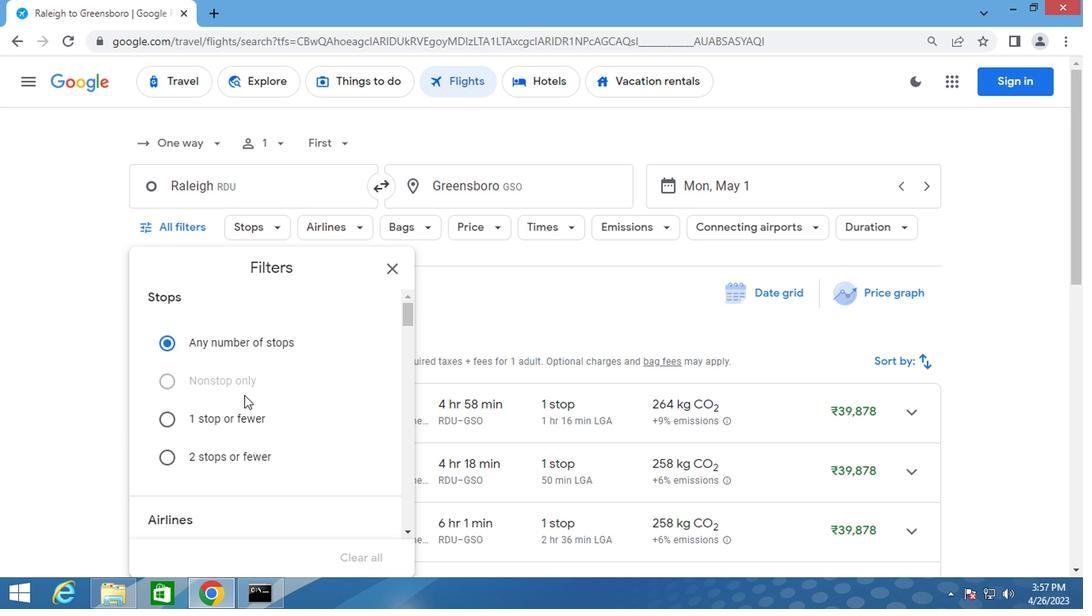 
Action: Mouse scrolled (243, 396) with delta (0, 0)
Screenshot: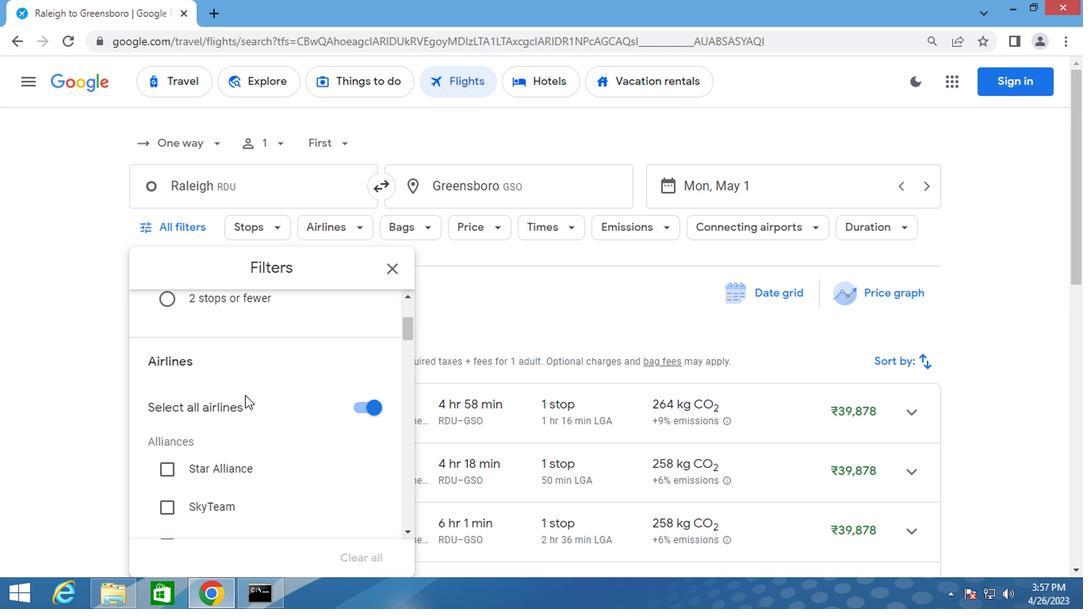 
Action: Mouse scrolled (243, 396) with delta (0, 0)
Screenshot: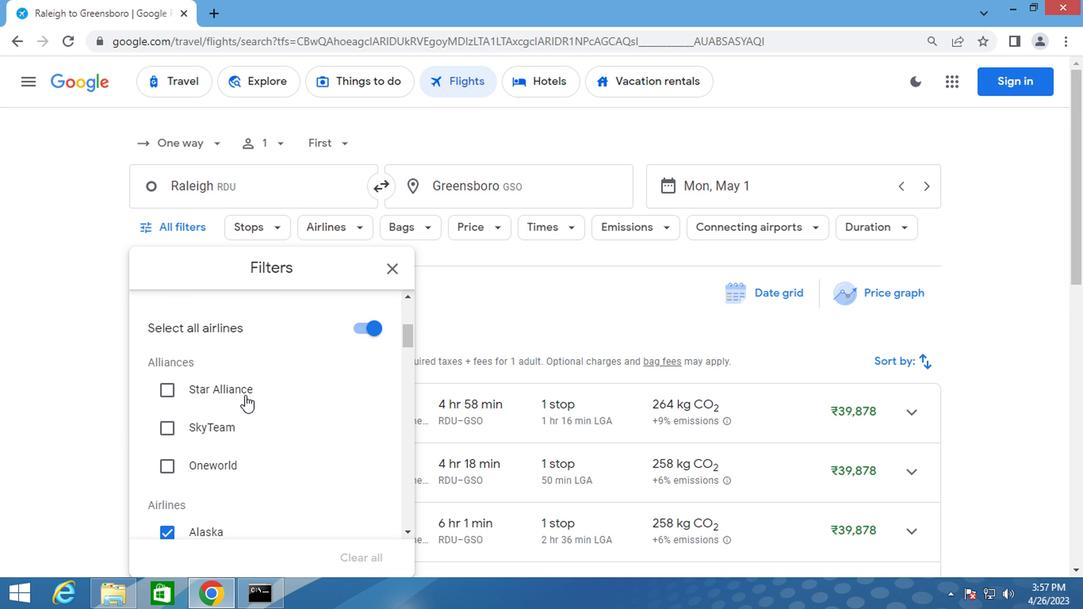 
Action: Mouse scrolled (243, 396) with delta (0, 0)
Screenshot: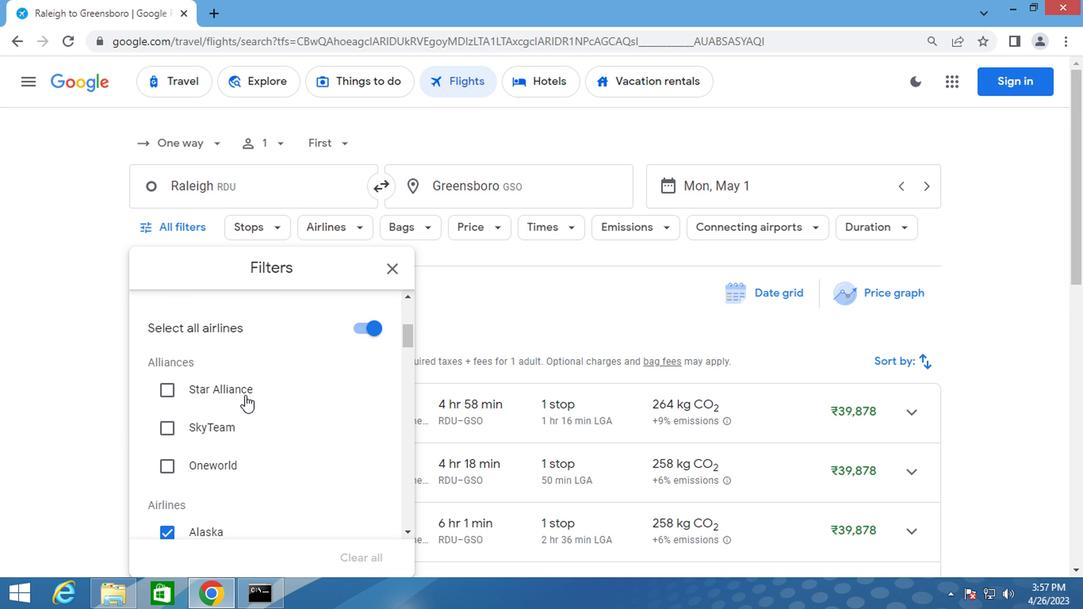 
Action: Mouse moved to (243, 398)
Screenshot: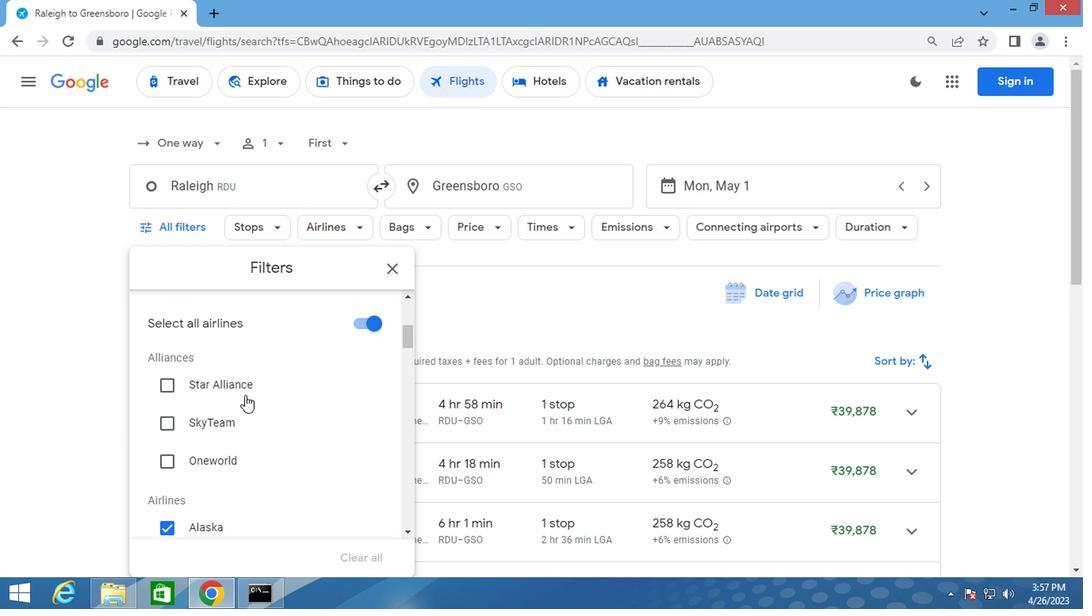 
Action: Mouse scrolled (243, 397) with delta (0, 0)
Screenshot: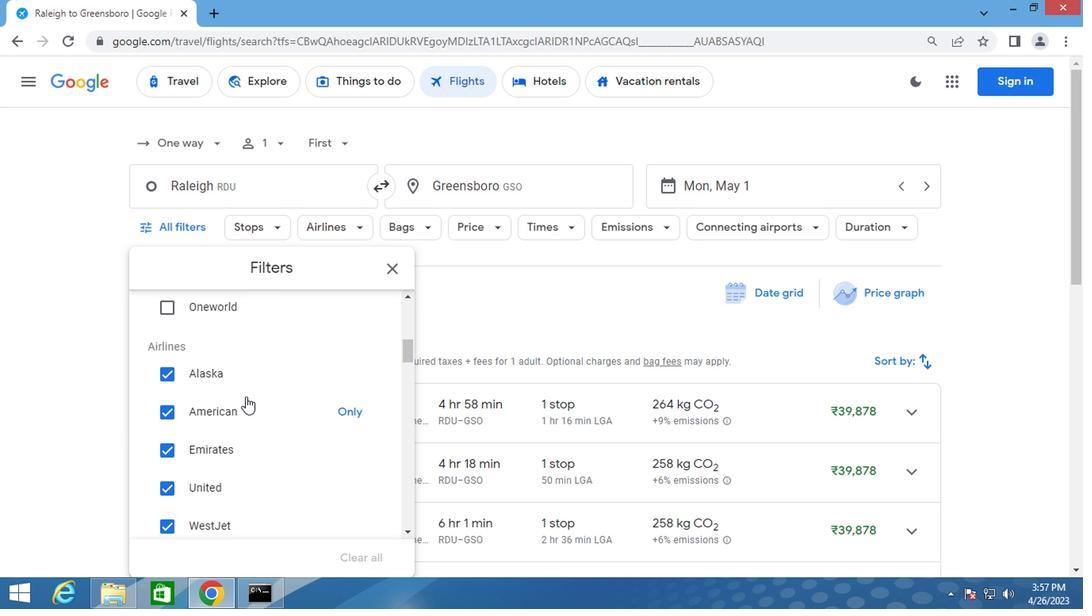 
Action: Mouse scrolled (243, 397) with delta (0, 0)
Screenshot: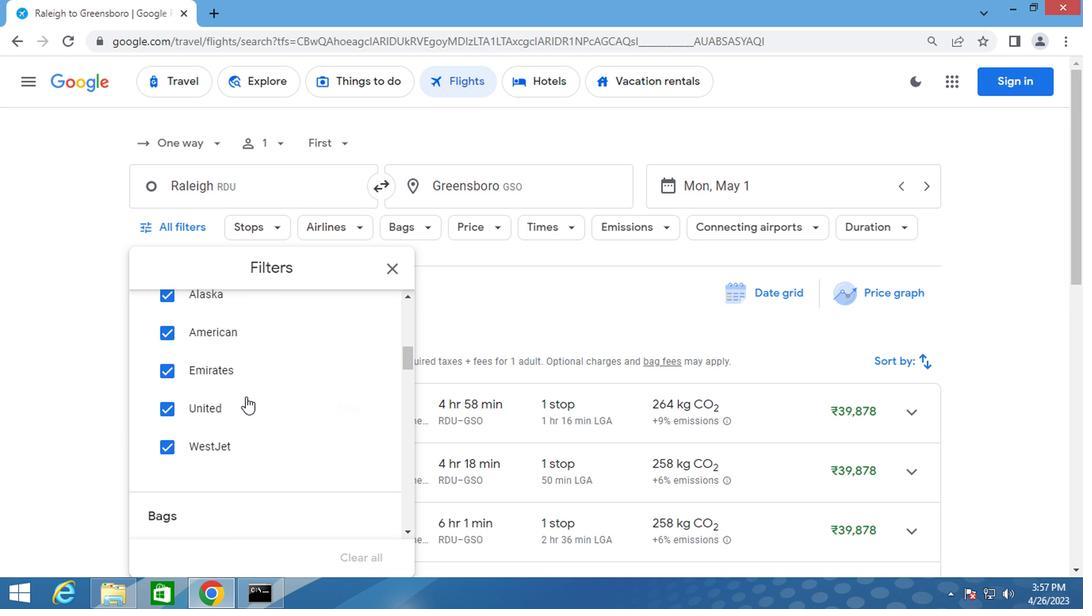 
Action: Mouse scrolled (243, 397) with delta (0, 0)
Screenshot: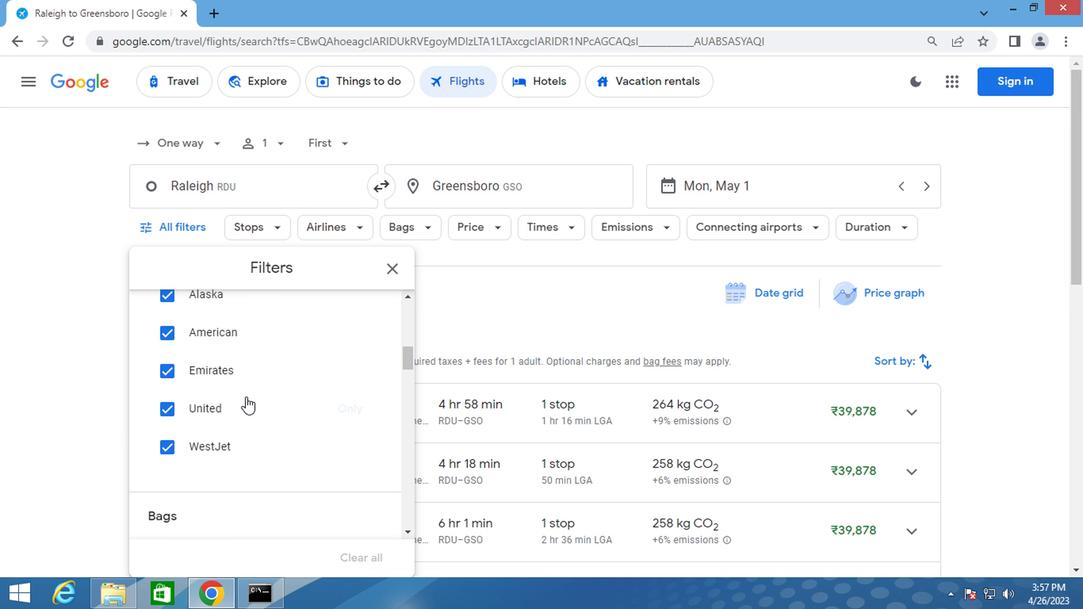 
Action: Mouse moved to (369, 430)
Screenshot: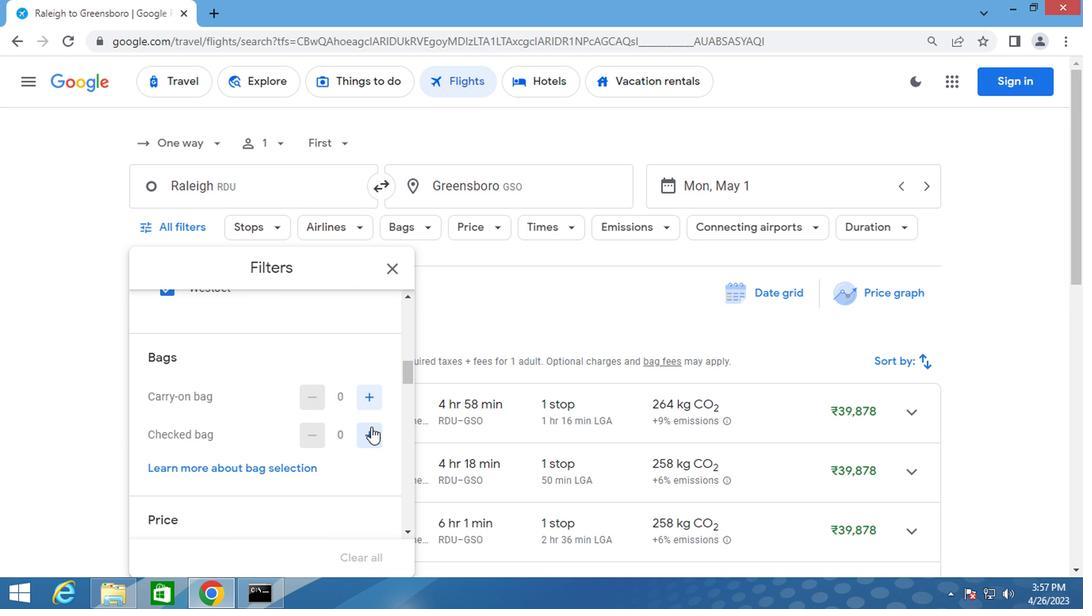 
Action: Mouse pressed left at (369, 430)
Screenshot: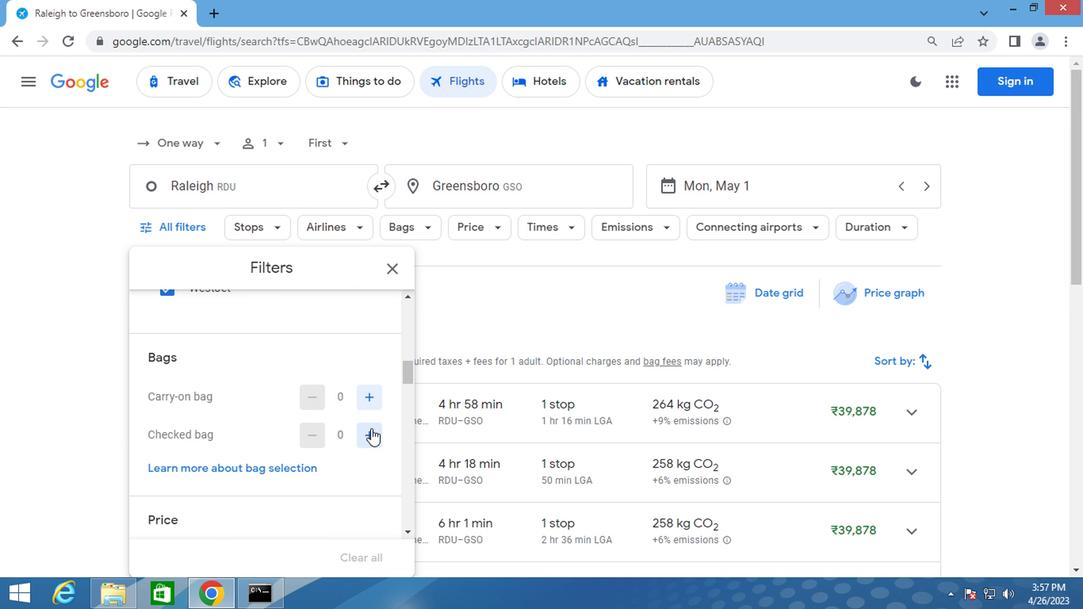 
Action: Mouse pressed left at (369, 430)
Screenshot: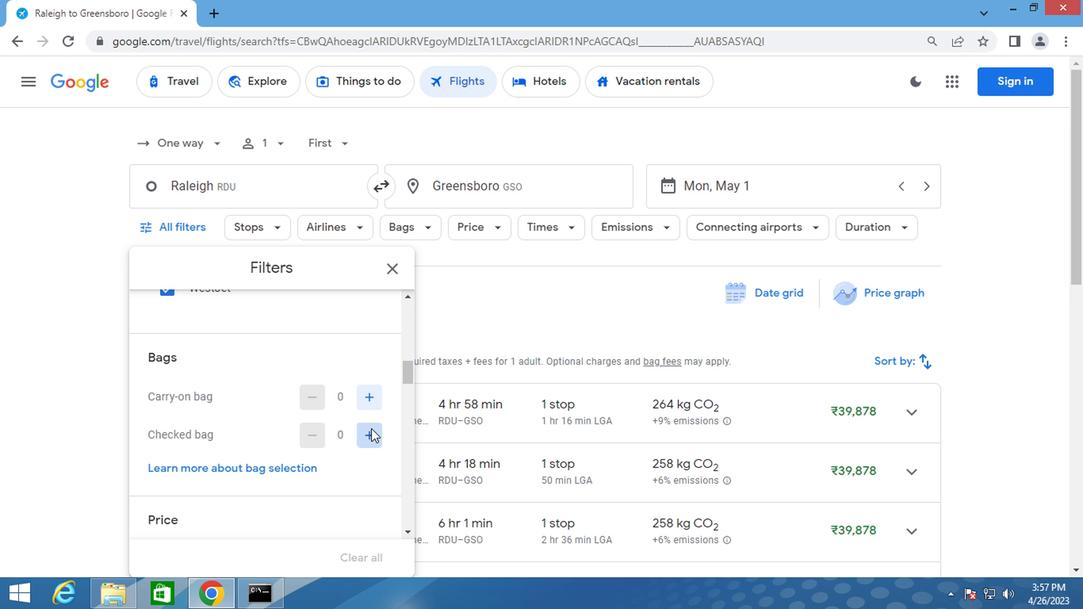 
Action: Mouse moved to (369, 431)
Screenshot: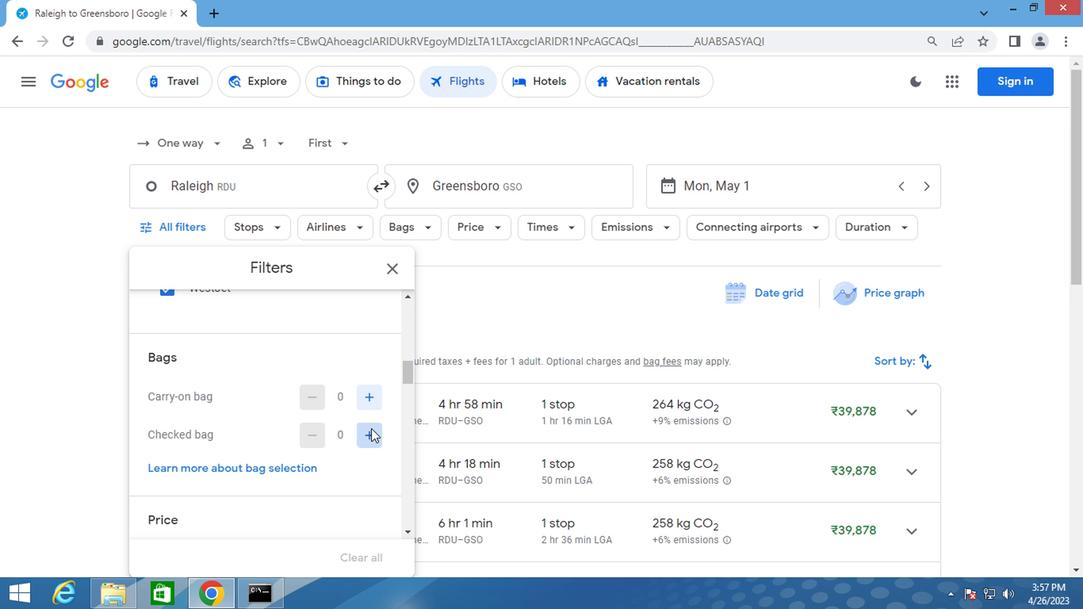 
Action: Mouse pressed left at (369, 431)
Screenshot: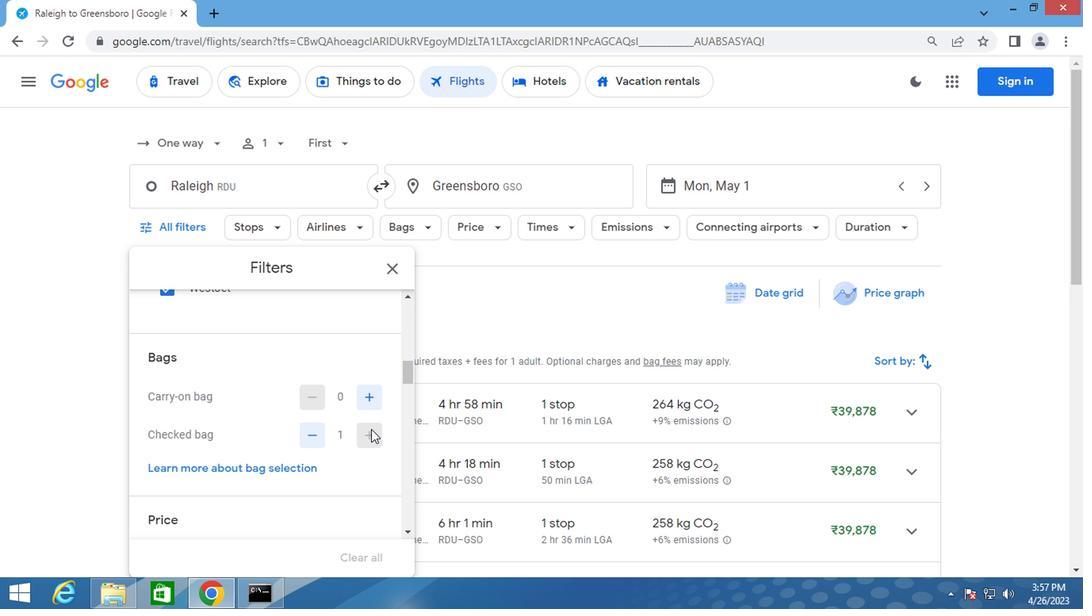
Action: Mouse pressed left at (369, 431)
Screenshot: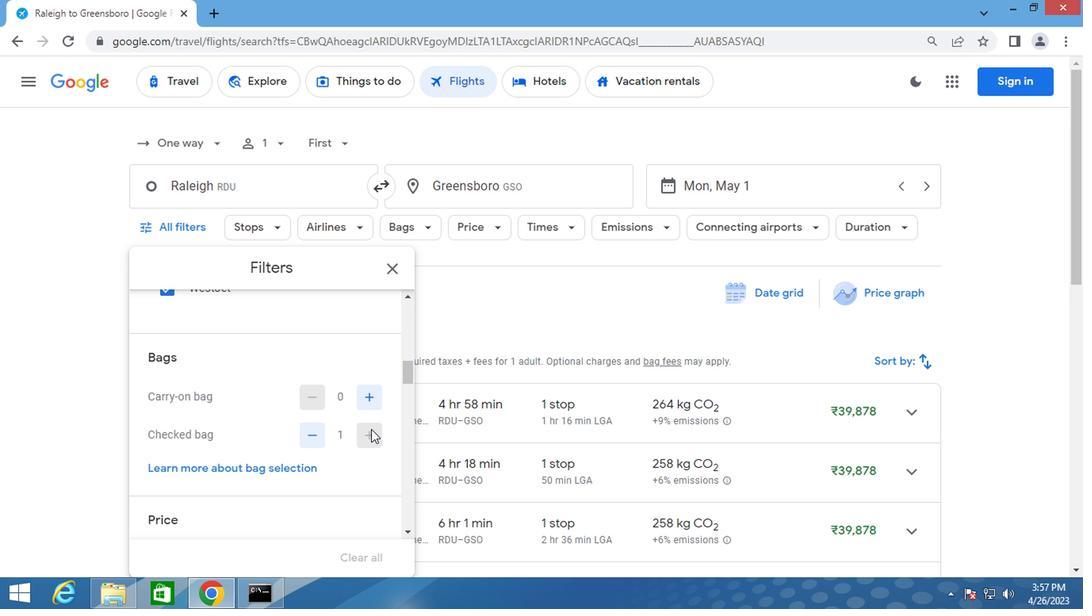 
Action: Mouse pressed left at (369, 431)
Screenshot: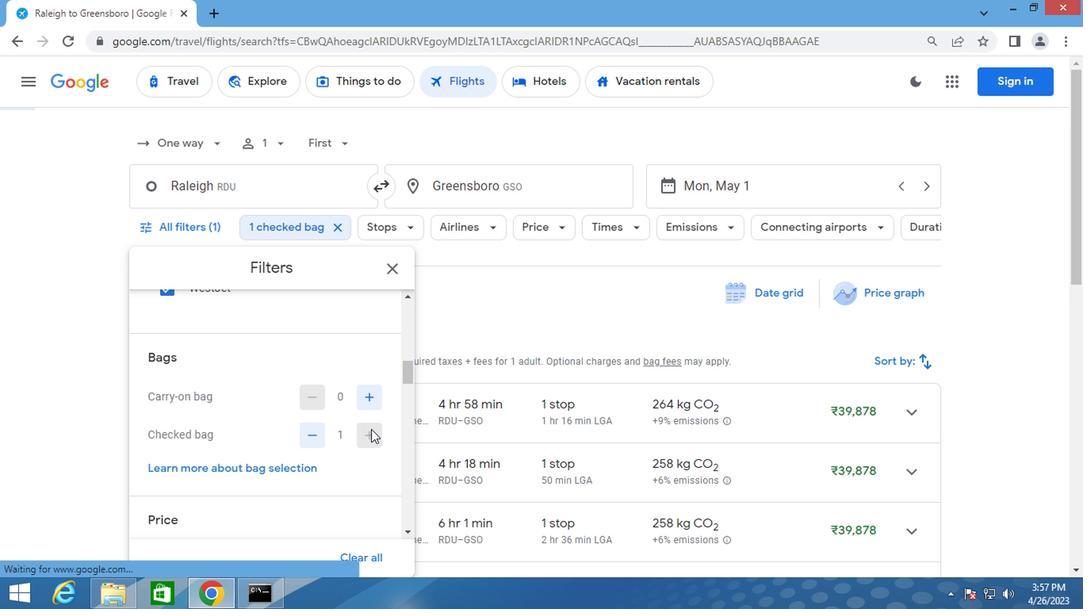 
Action: Mouse scrolled (369, 430) with delta (0, 0)
Screenshot: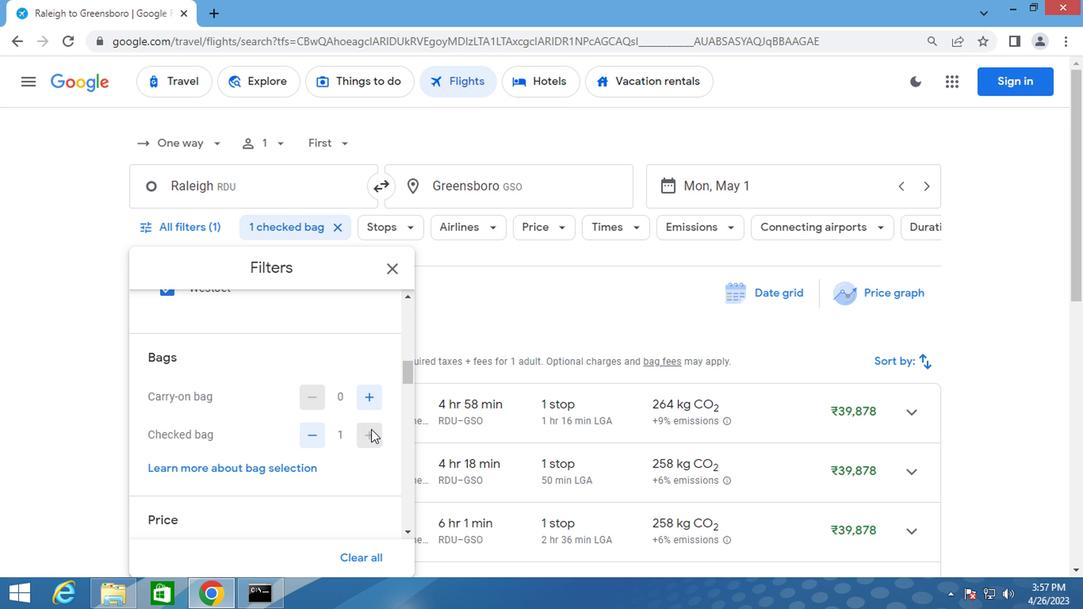 
Action: Mouse scrolled (369, 430) with delta (0, 0)
Screenshot: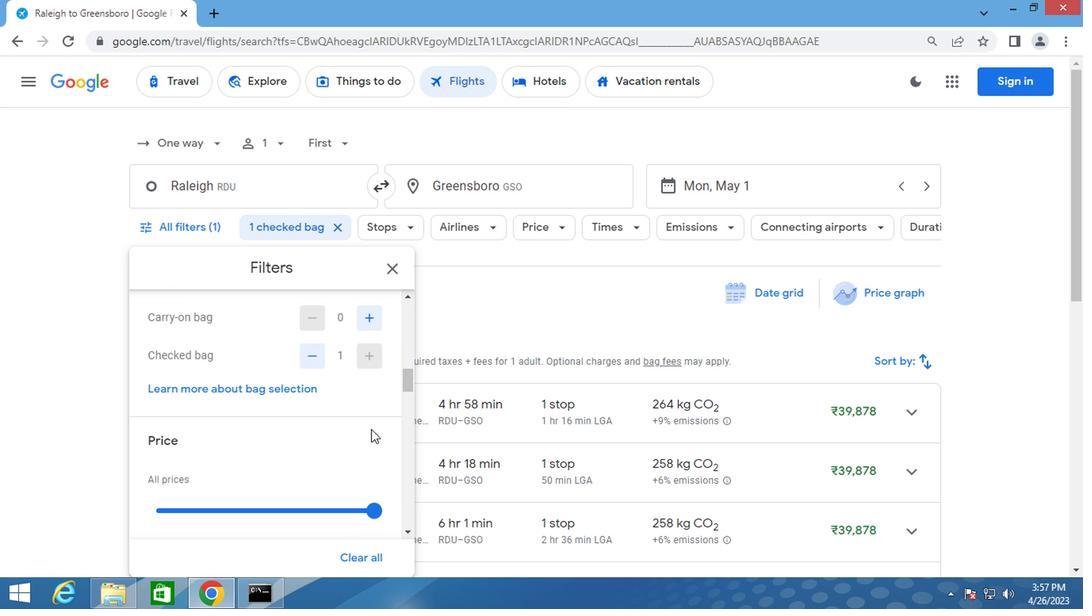 
Action: Mouse pressed left at (369, 431)
Screenshot: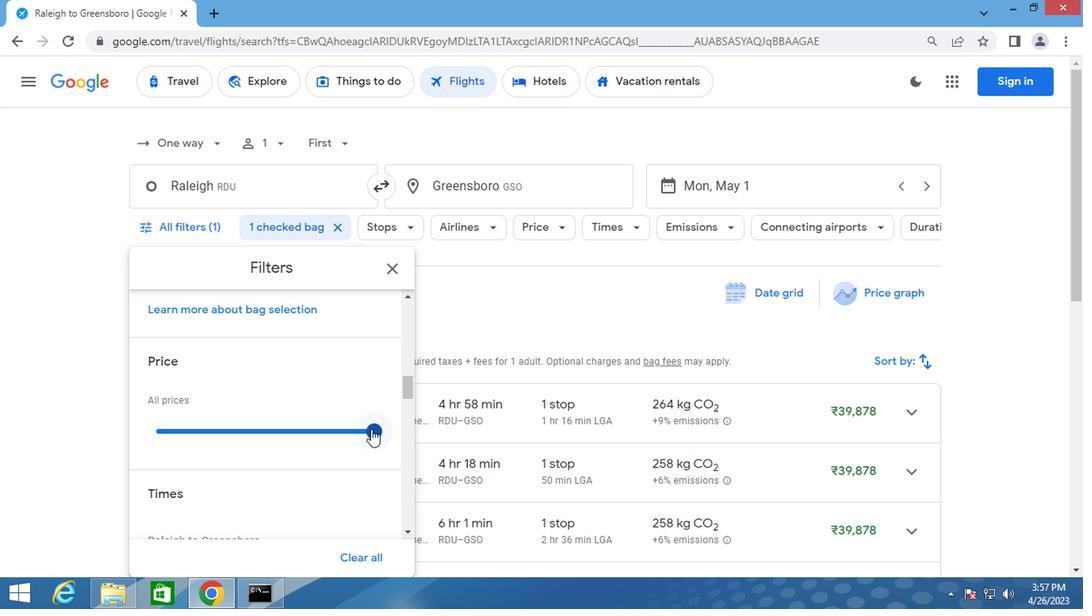 
Action: Mouse moved to (239, 436)
Screenshot: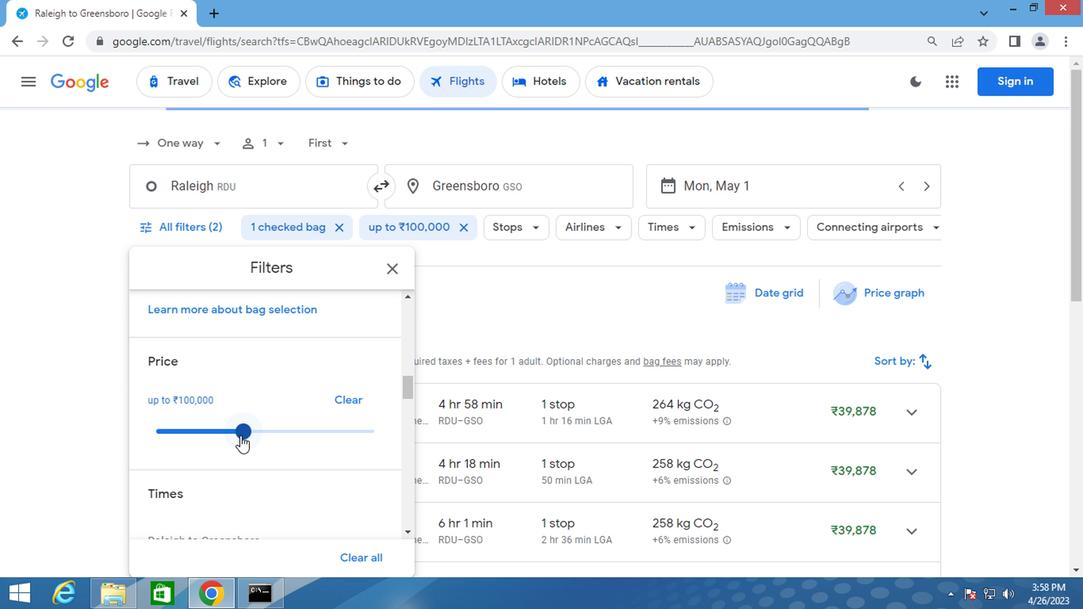 
Action: Mouse scrolled (239, 436) with delta (0, 0)
Screenshot: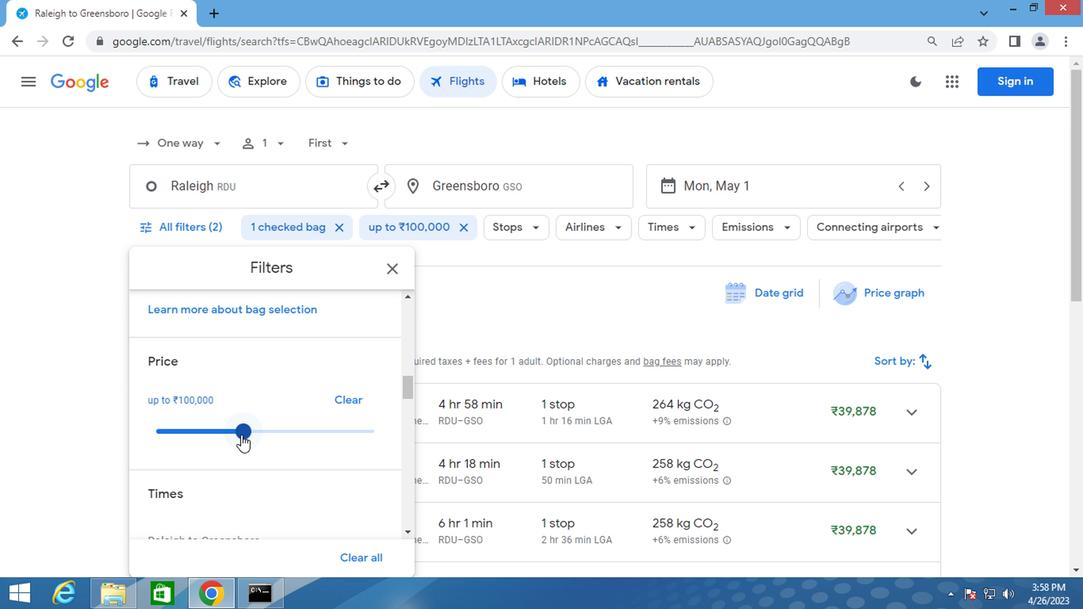 
Action: Mouse moved to (185, 532)
Screenshot: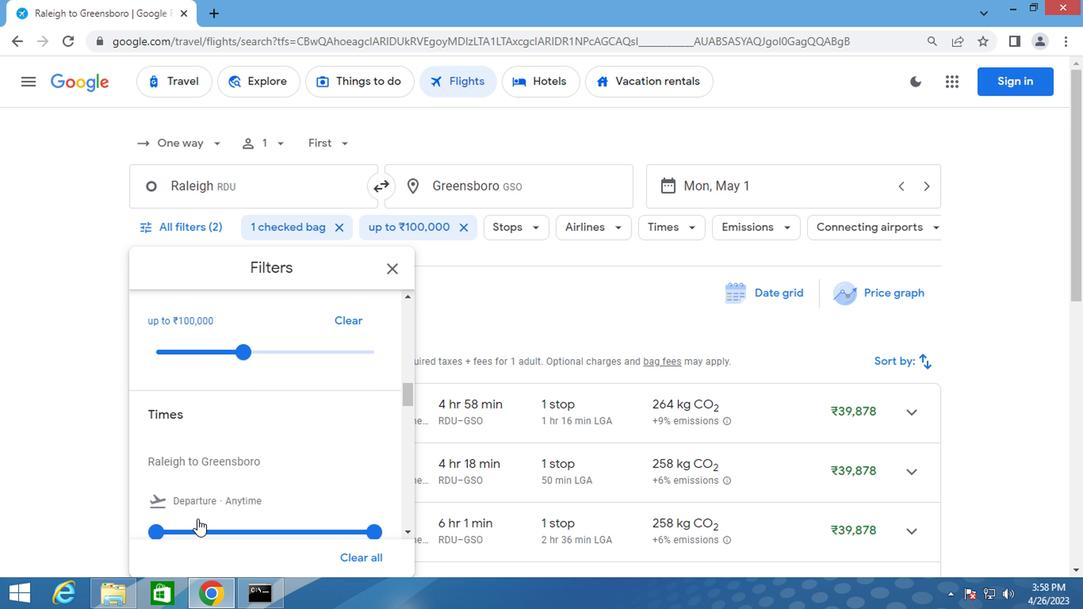 
Action: Mouse pressed left at (185, 532)
Screenshot: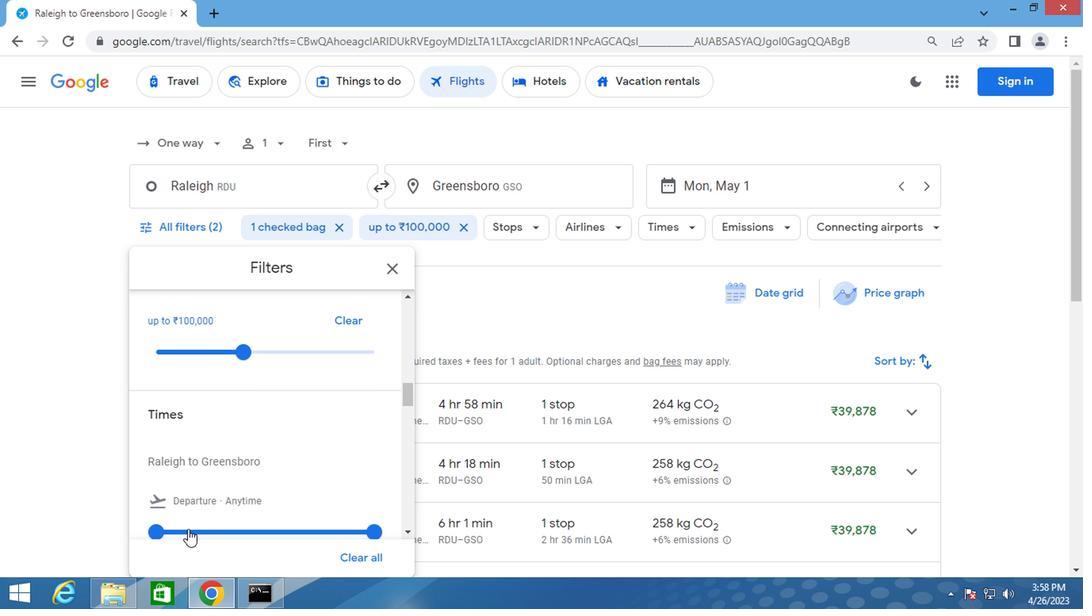 
Action: Mouse moved to (293, 526)
Screenshot: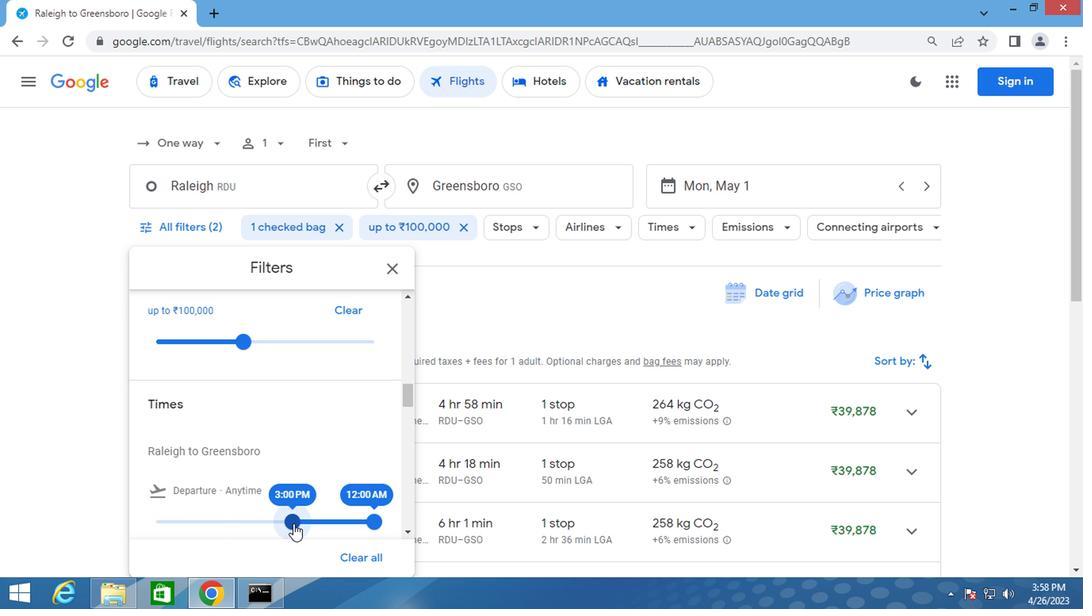
Action: Mouse pressed left at (293, 526)
Screenshot: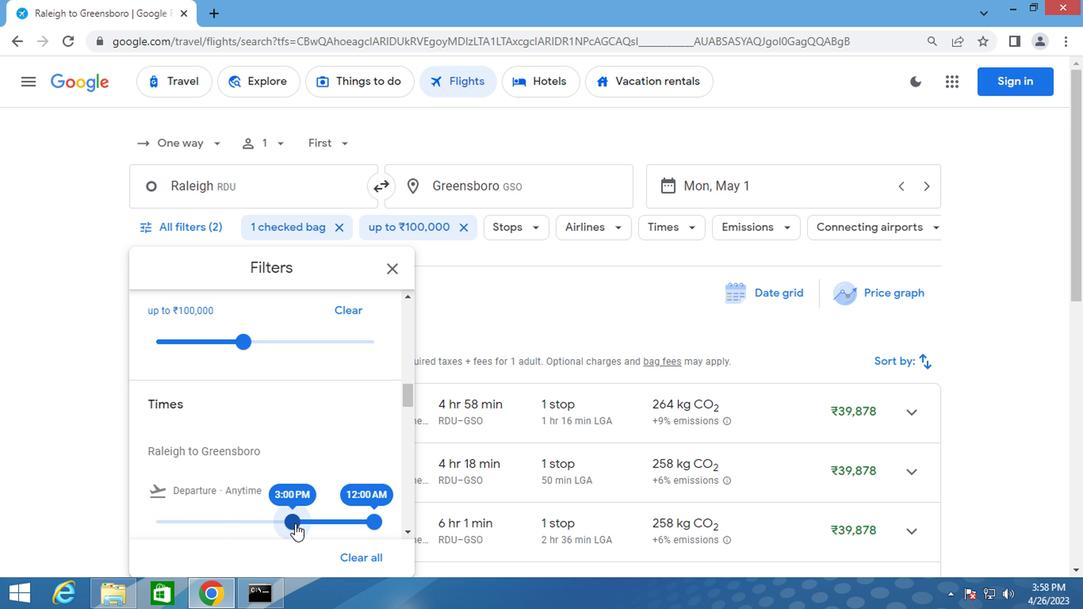 
Action: Mouse moved to (388, 270)
Screenshot: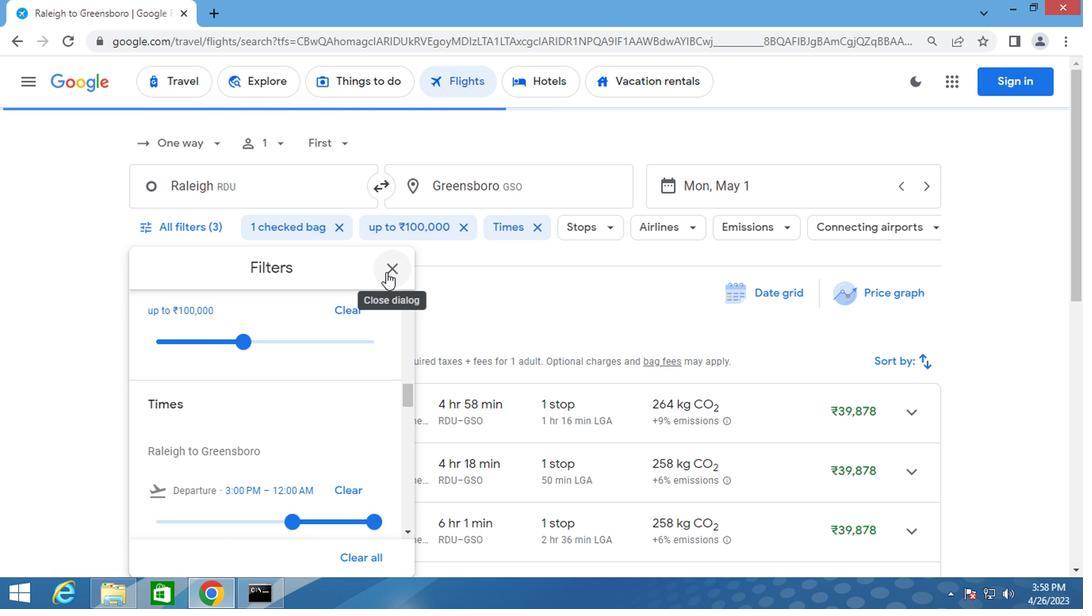
Action: Mouse pressed left at (388, 270)
Screenshot: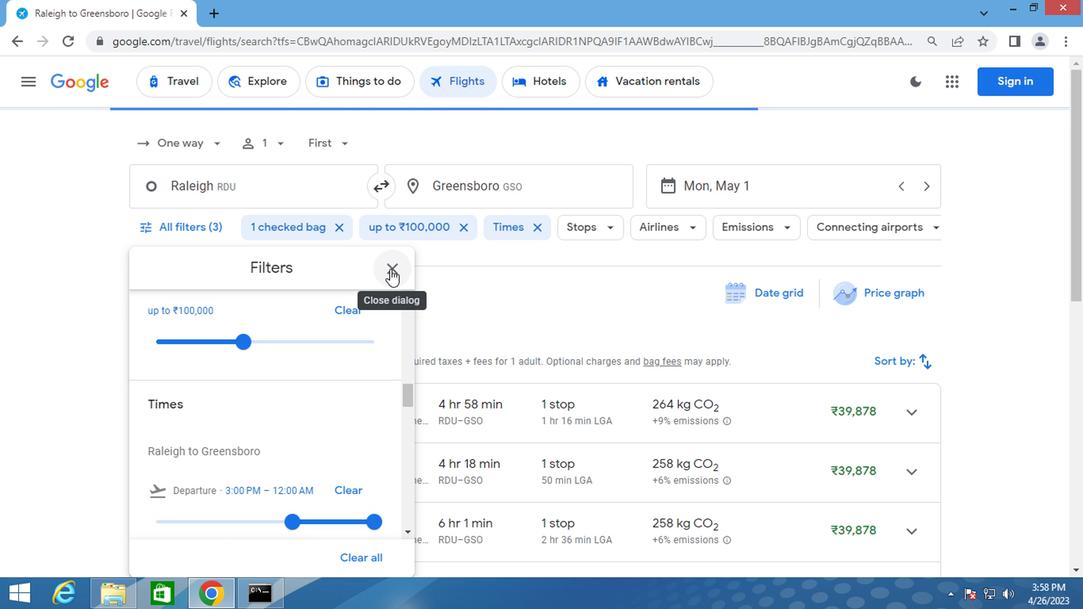 
Action: Key pressed <Key.f8>
Screenshot: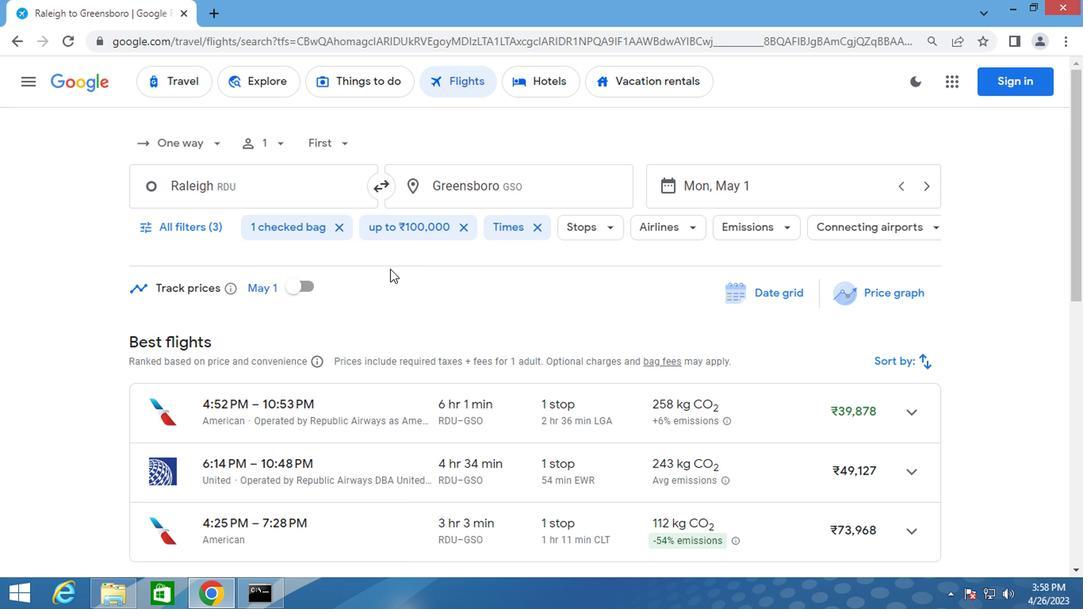 
